 Task: Create a due date automation trigger when advanced on, on the tuesday before a card is due add dates starting in 1 working days at 11:00 AM.
Action: Mouse moved to (1094, 128)
Screenshot: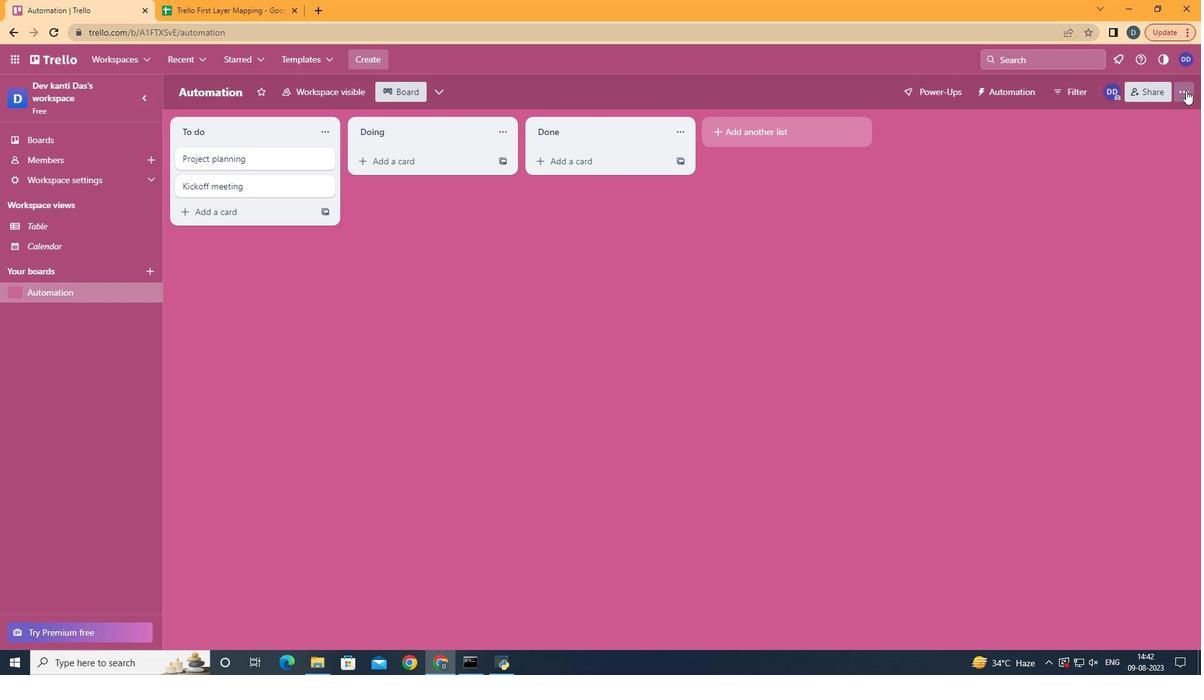 
Action: Mouse pressed left at (1094, 128)
Screenshot: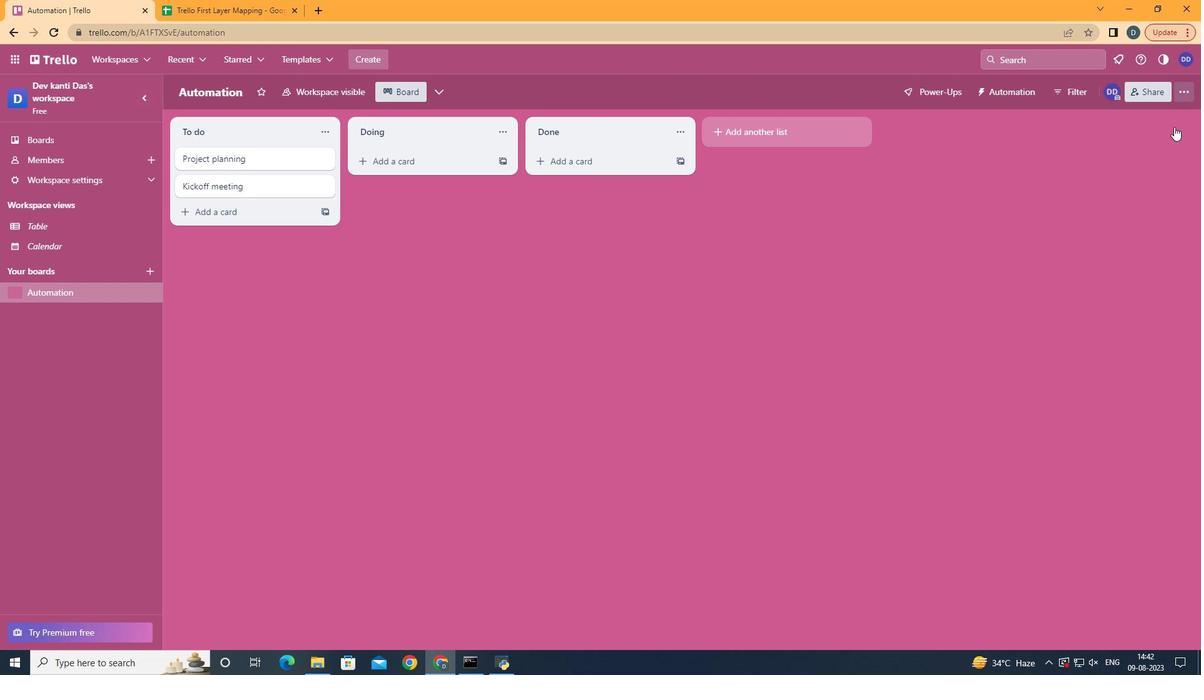 
Action: Mouse moved to (998, 286)
Screenshot: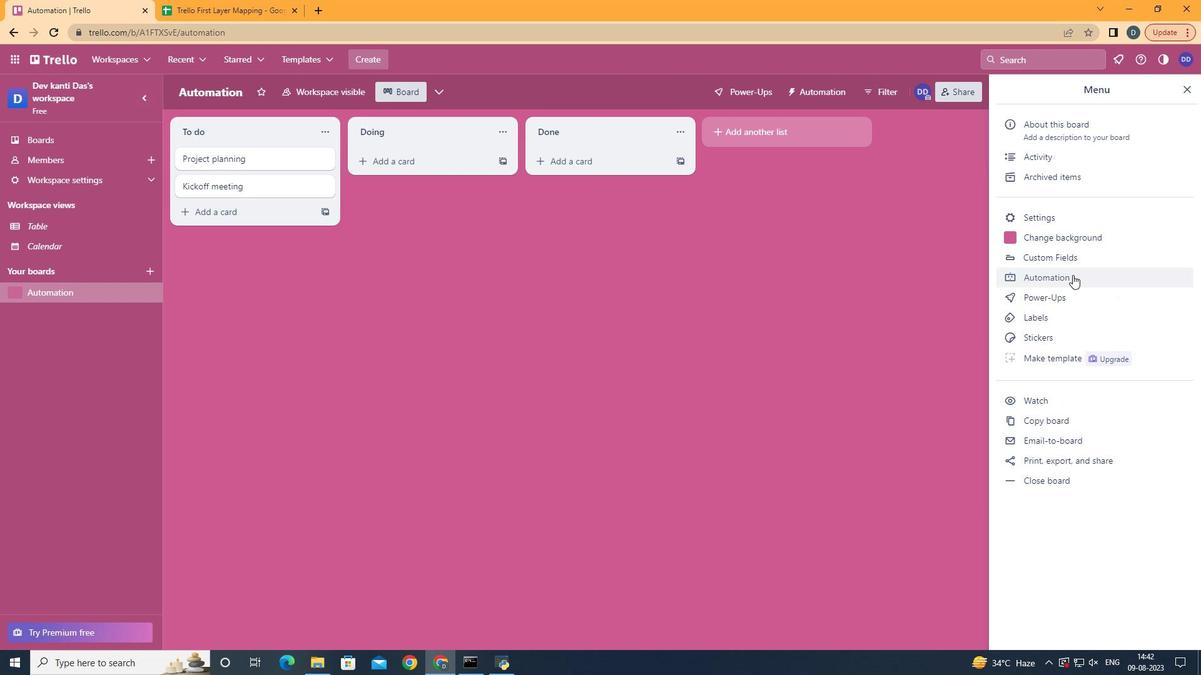 
Action: Mouse pressed left at (998, 286)
Screenshot: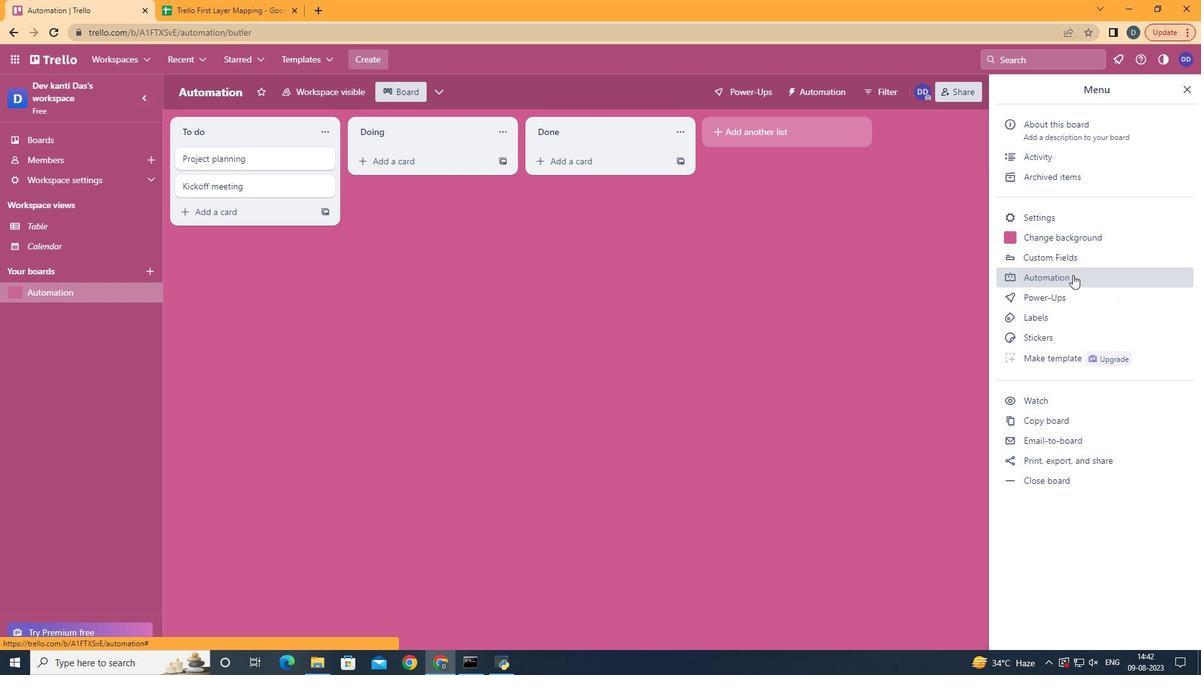 
Action: Mouse moved to (276, 269)
Screenshot: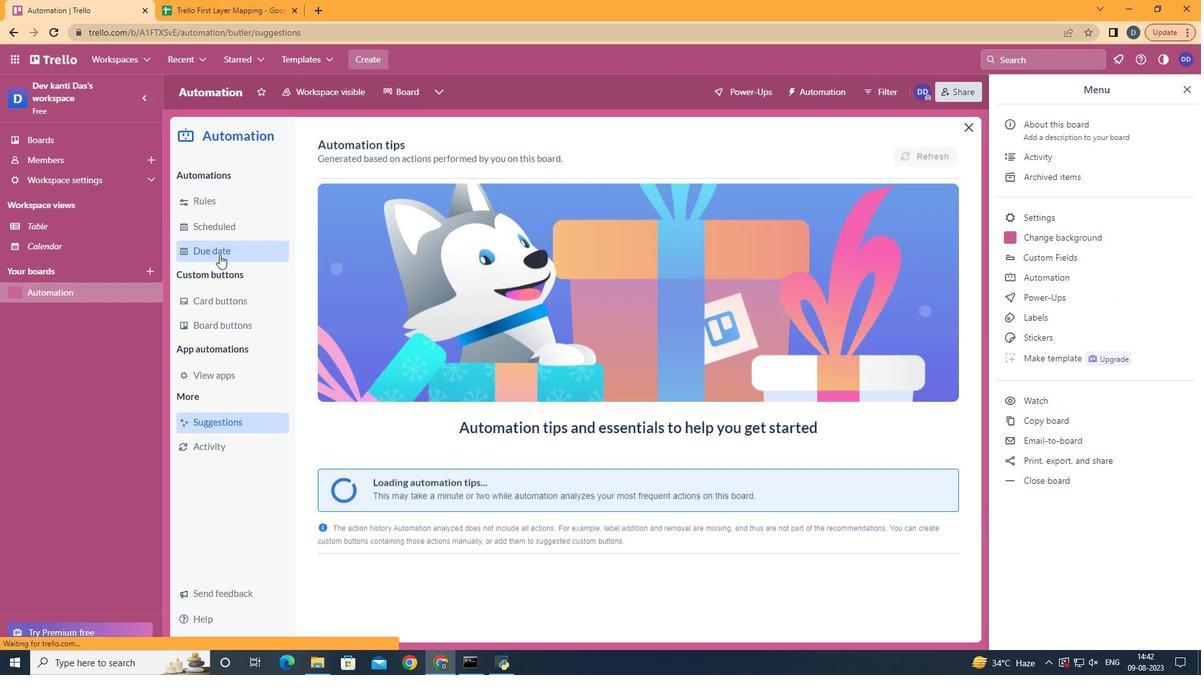
Action: Mouse pressed left at (276, 269)
Screenshot: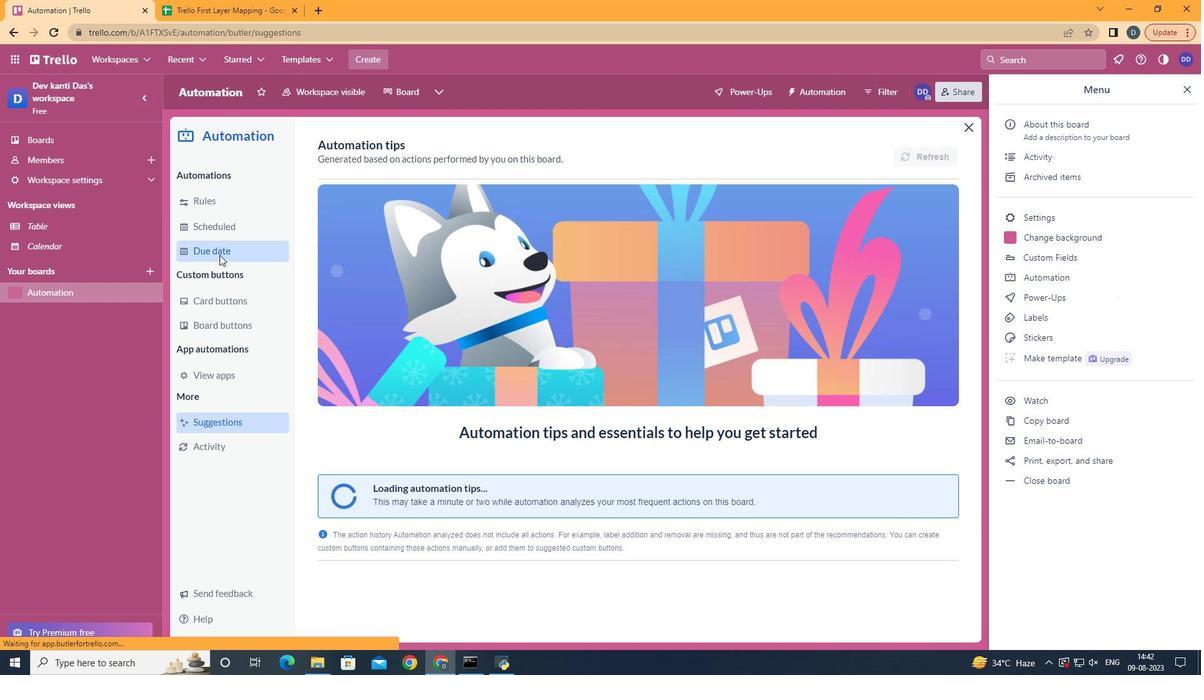
Action: Mouse moved to (824, 178)
Screenshot: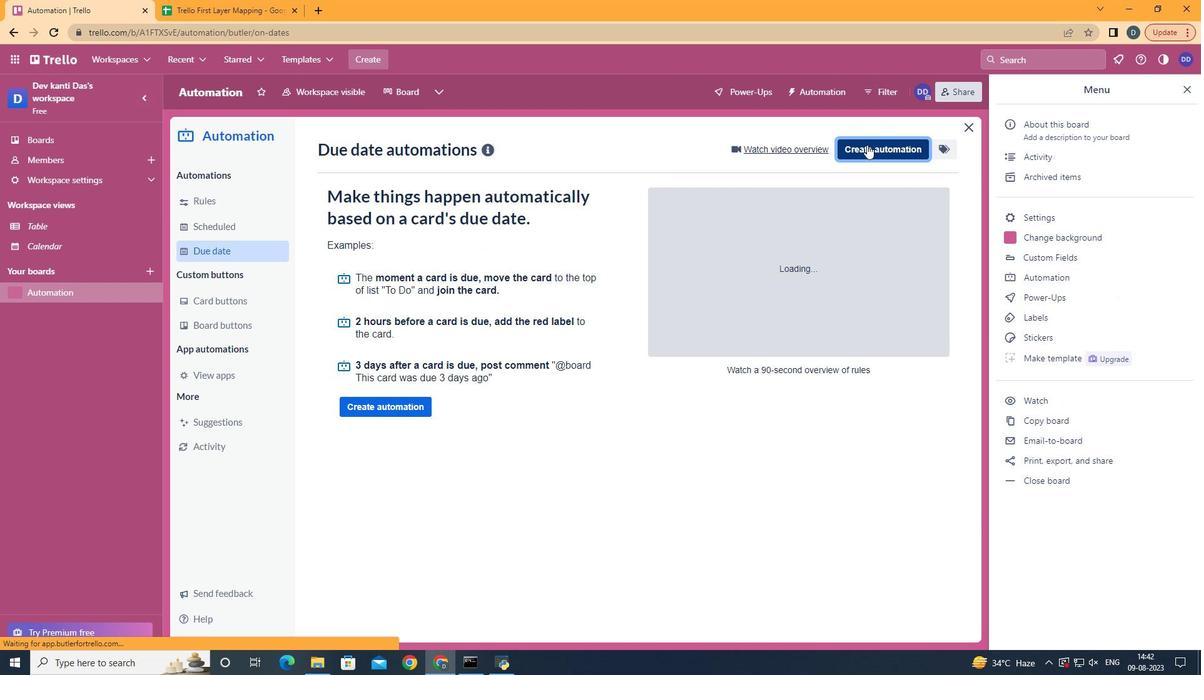 
Action: Mouse pressed left at (824, 178)
Screenshot: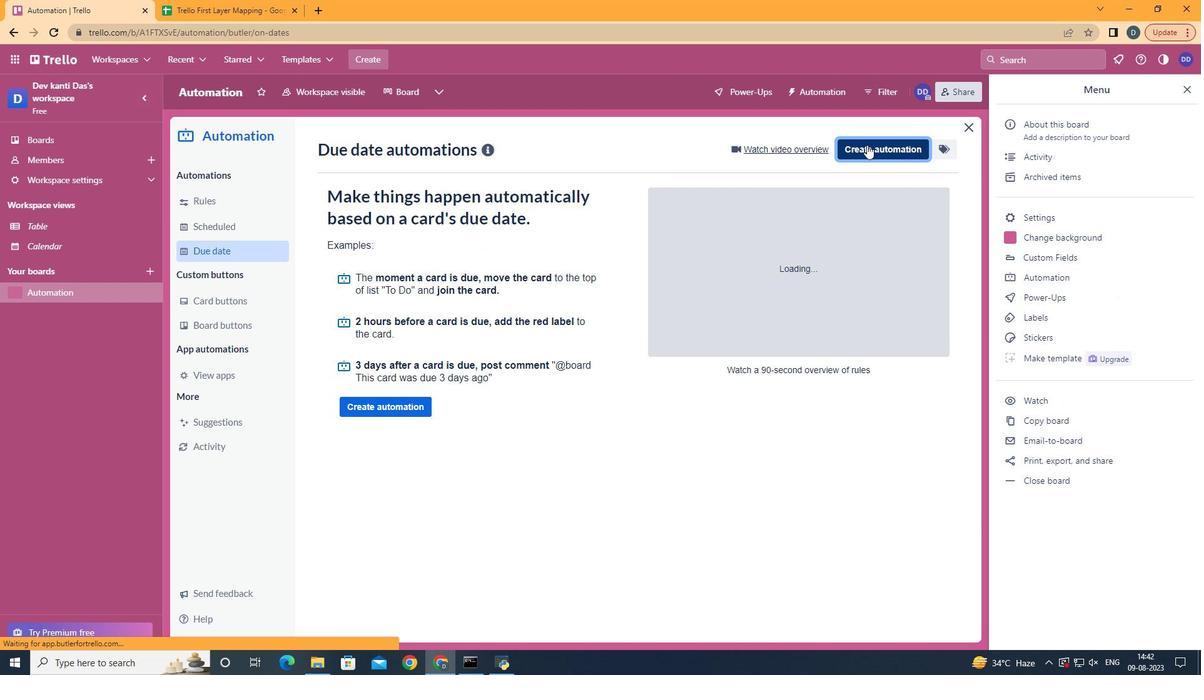 
Action: Mouse moved to (624, 274)
Screenshot: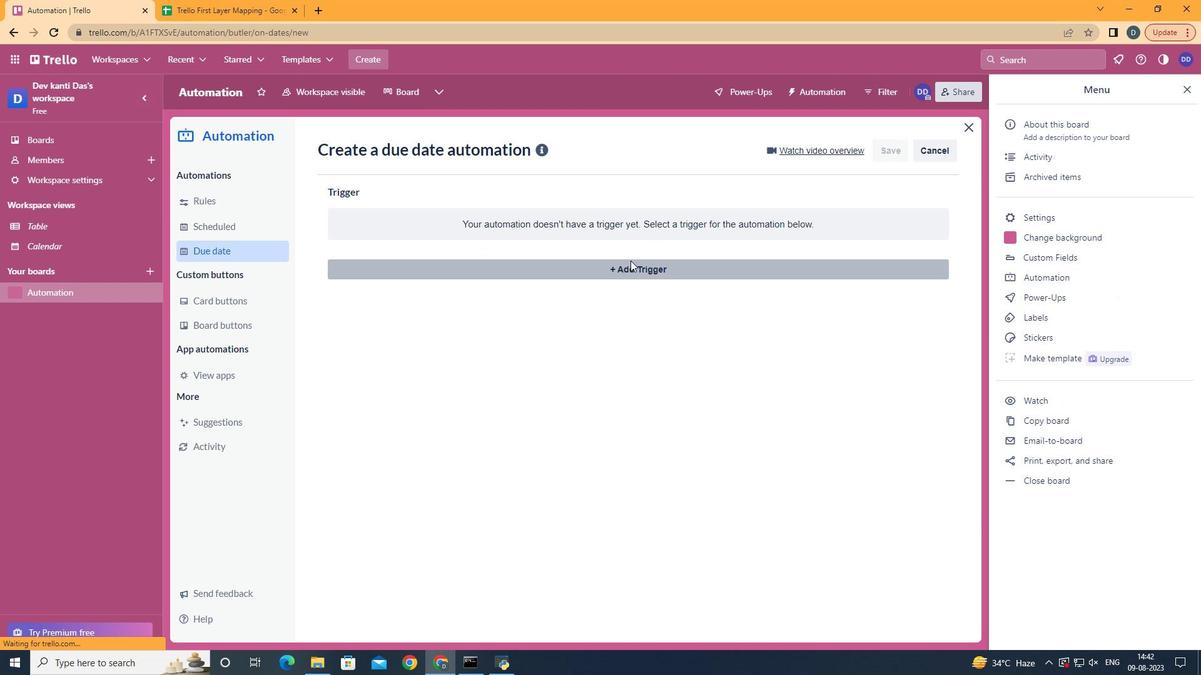 
Action: Mouse pressed left at (624, 274)
Screenshot: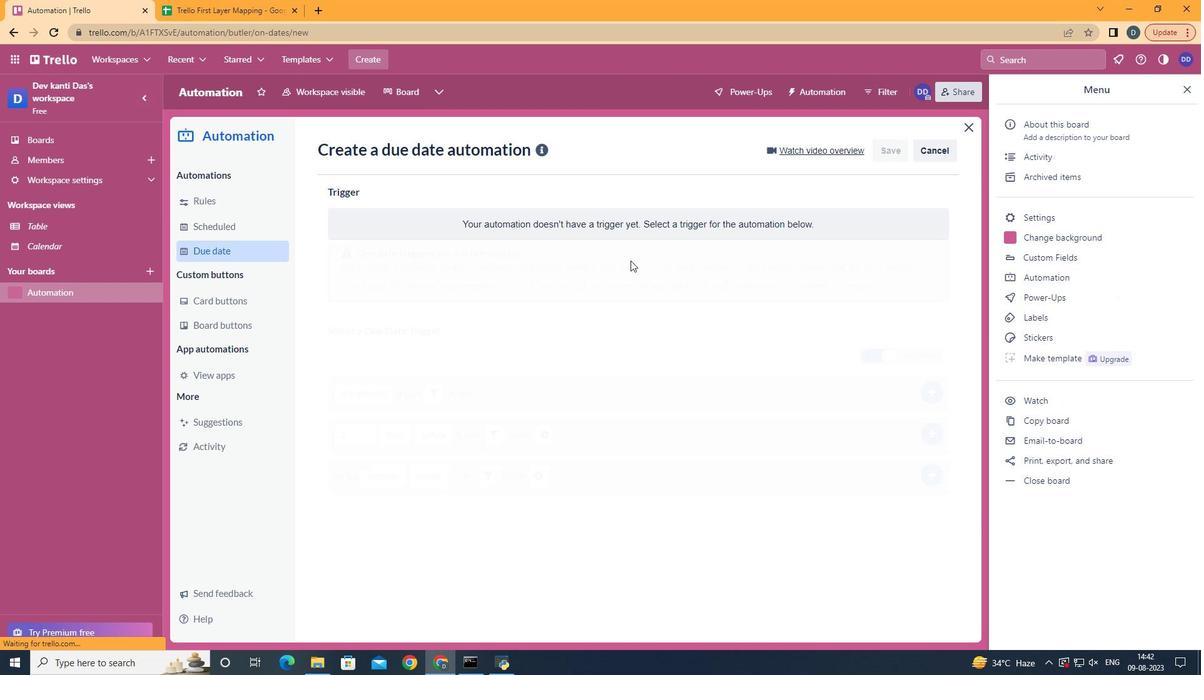 
Action: Mouse moved to (415, 352)
Screenshot: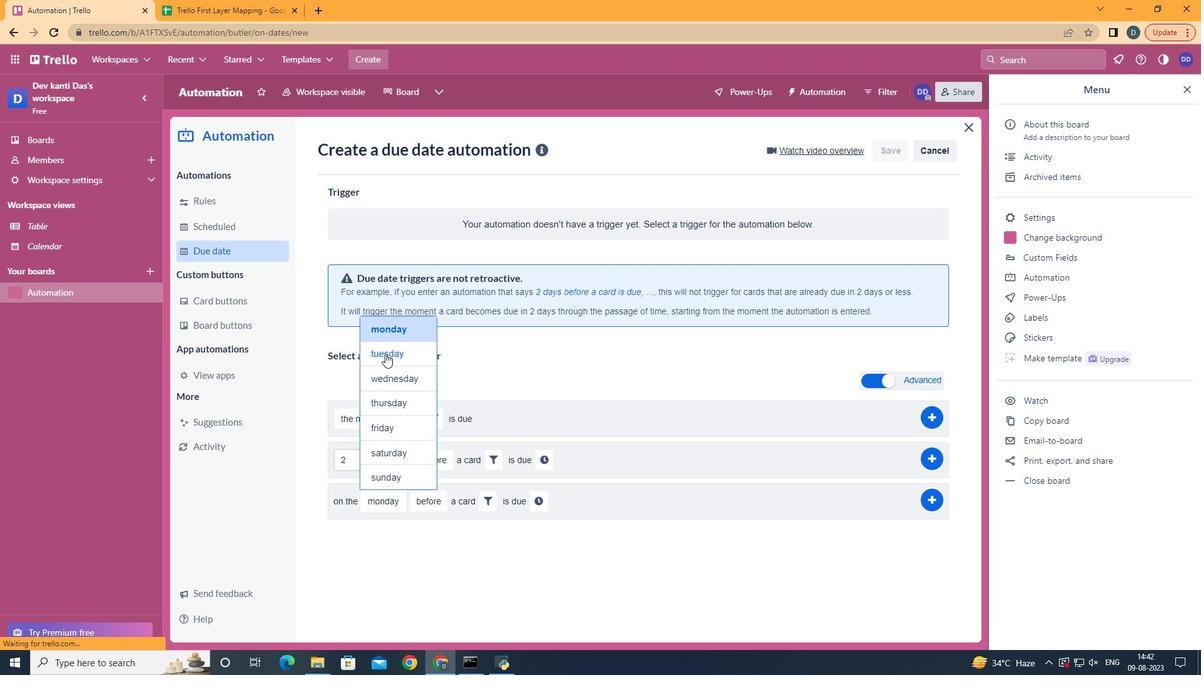 
Action: Mouse pressed left at (415, 352)
Screenshot: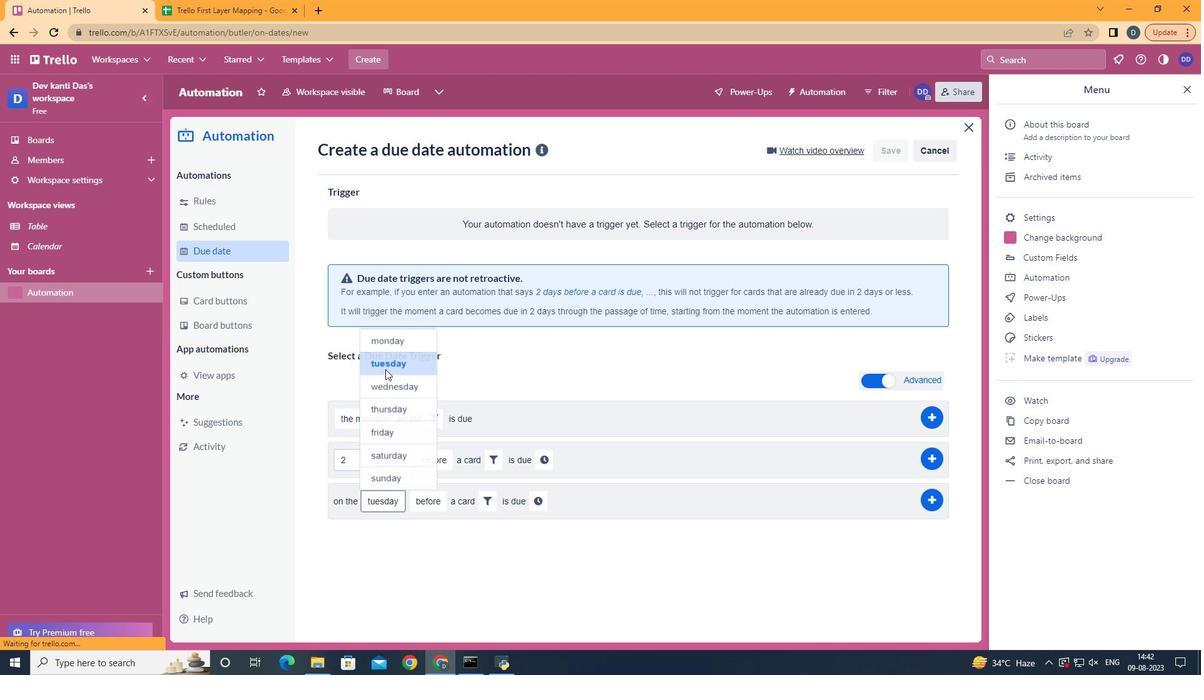 
Action: Mouse moved to (454, 489)
Screenshot: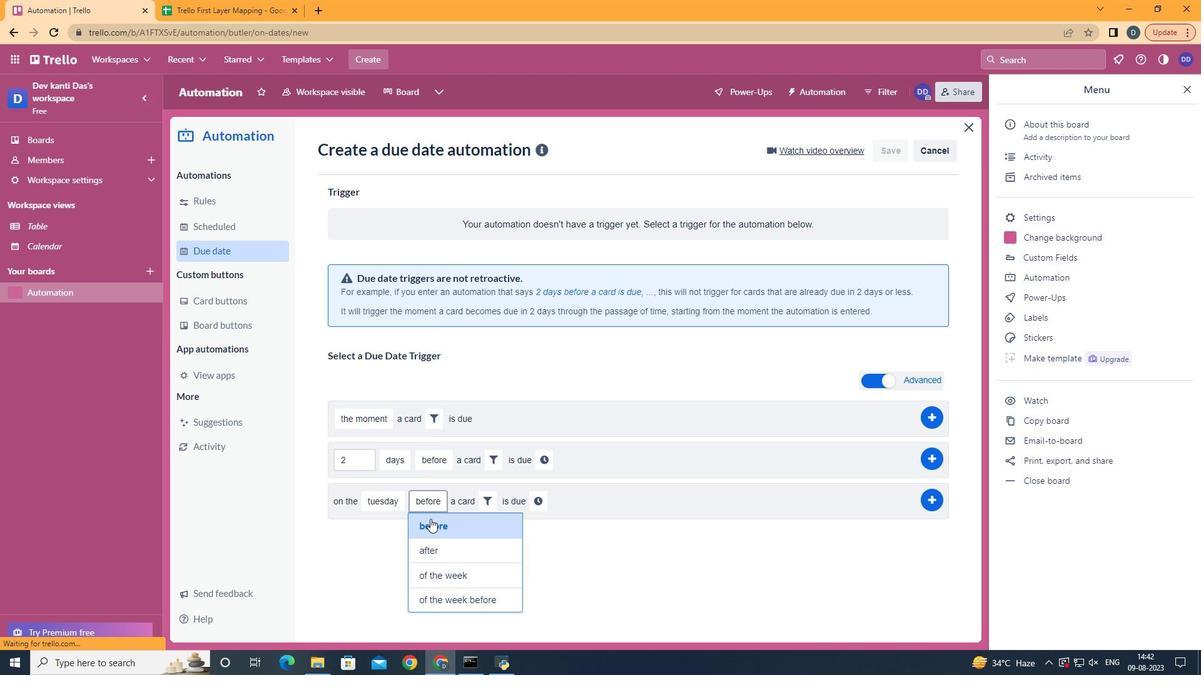 
Action: Mouse pressed left at (454, 489)
Screenshot: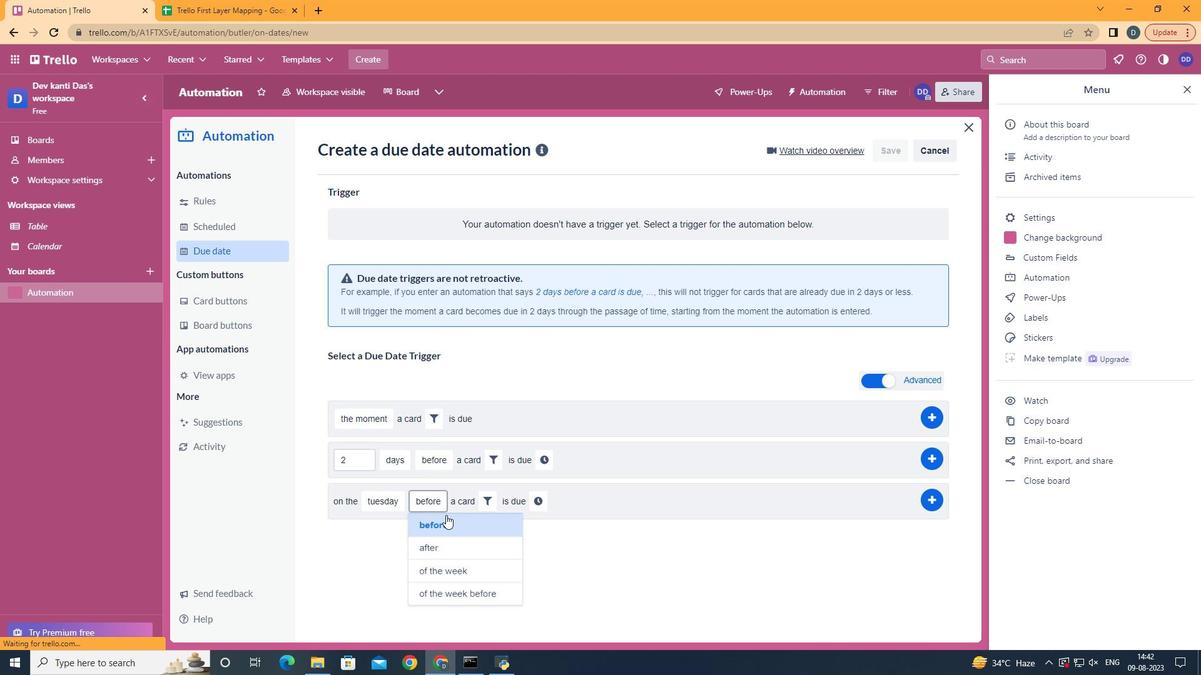 
Action: Mouse moved to (496, 476)
Screenshot: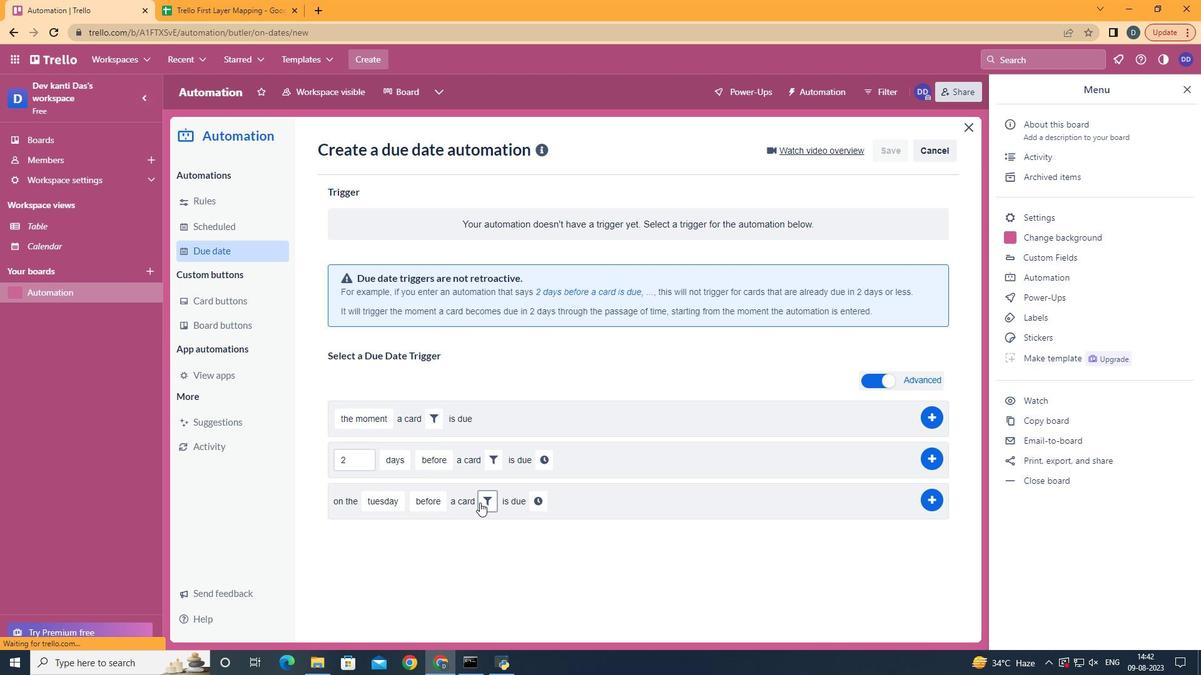 
Action: Mouse pressed left at (496, 476)
Screenshot: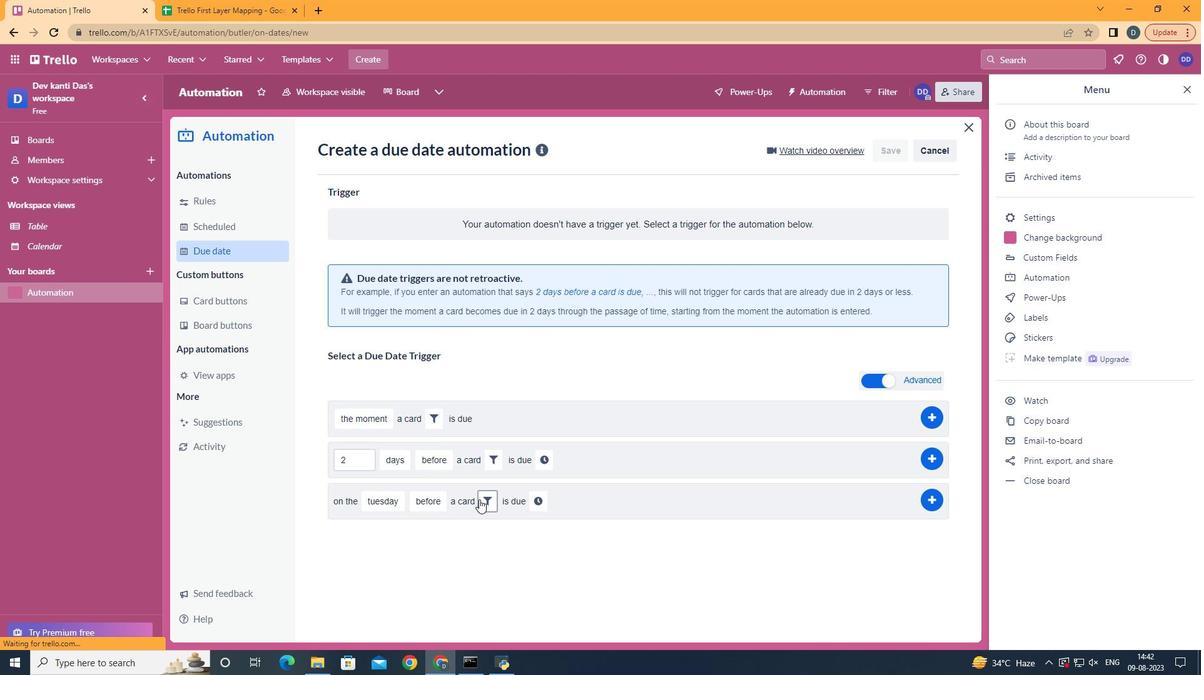 
Action: Mouse moved to (567, 506)
Screenshot: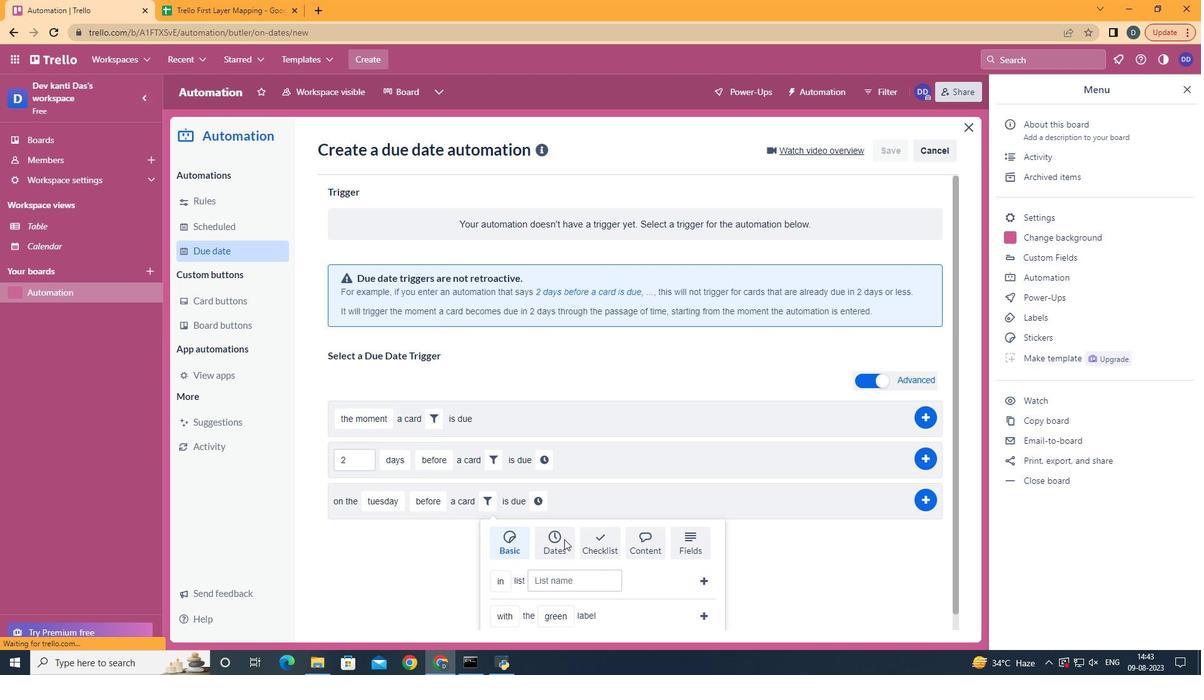 
Action: Mouse pressed left at (567, 506)
Screenshot: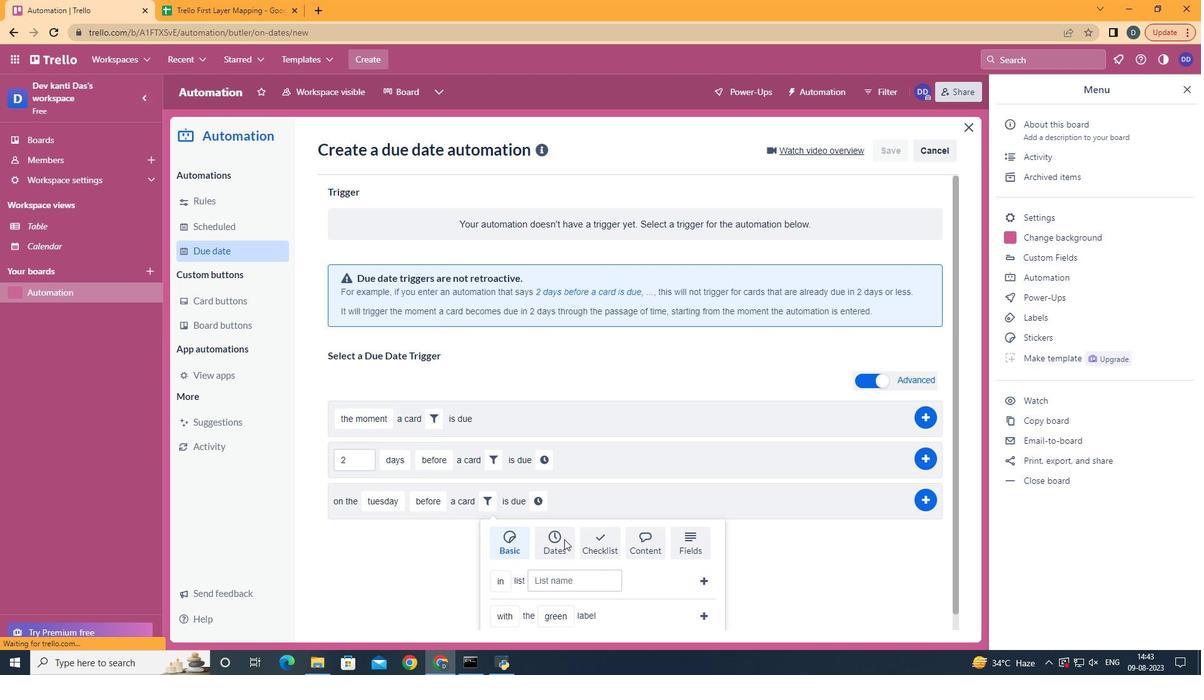 
Action: Mouse moved to (567, 506)
Screenshot: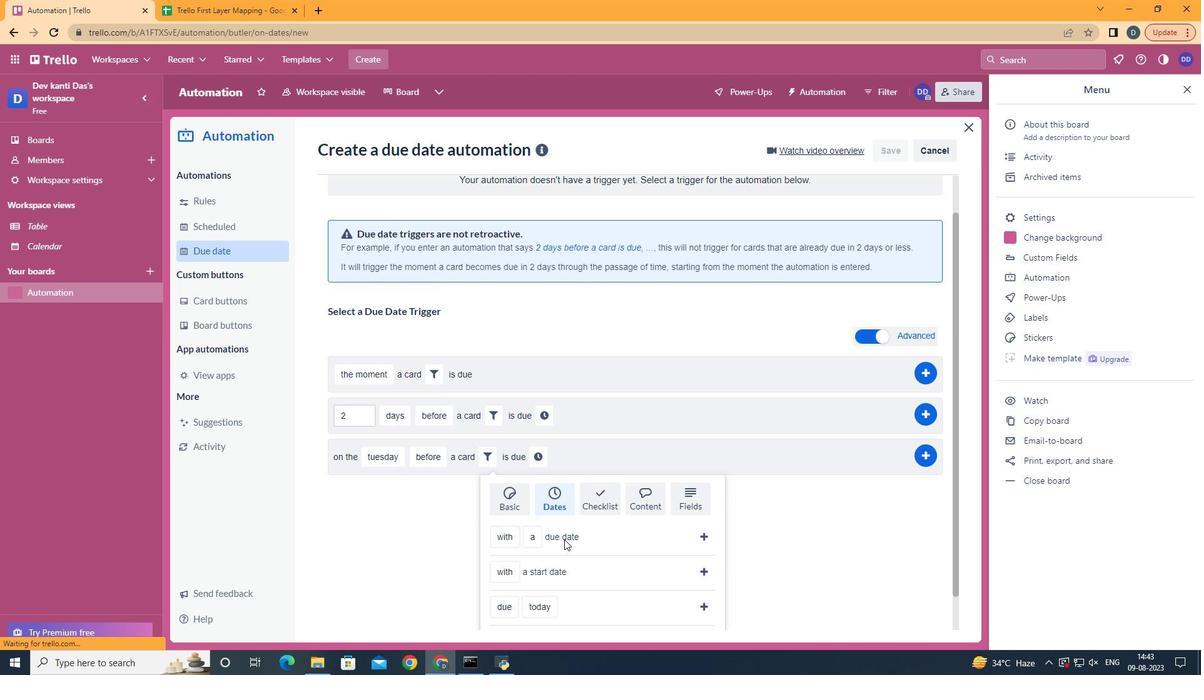 
Action: Mouse scrolled (567, 506) with delta (0, 0)
Screenshot: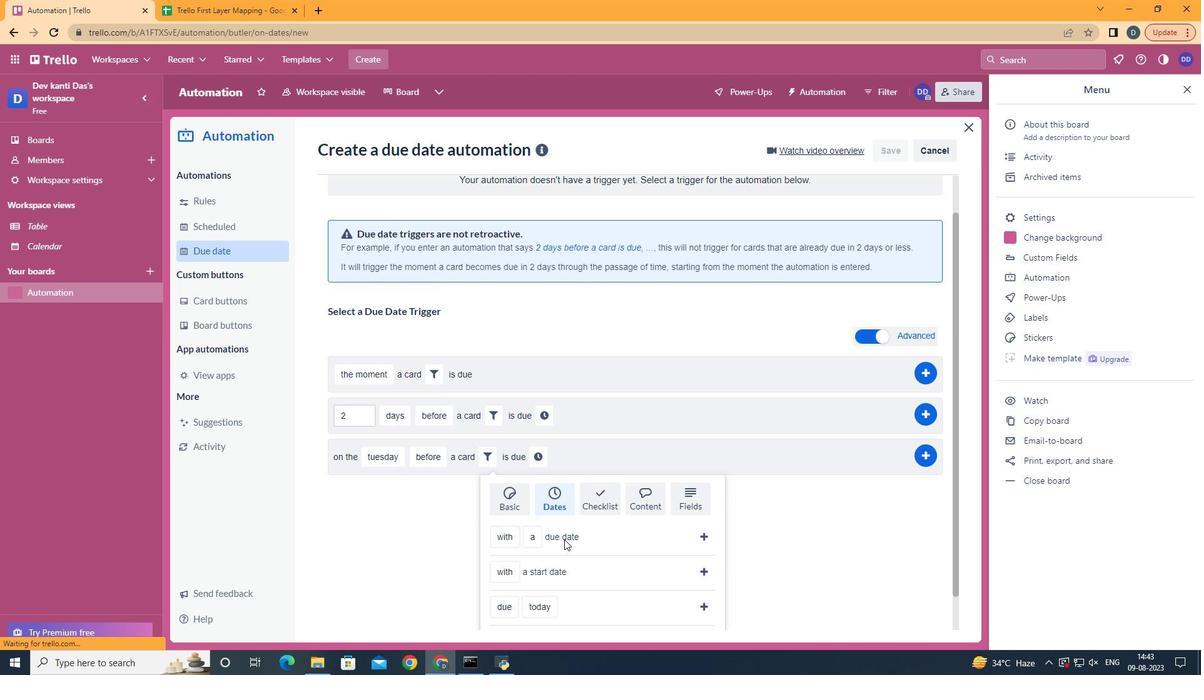 
Action: Mouse scrolled (567, 506) with delta (0, 0)
Screenshot: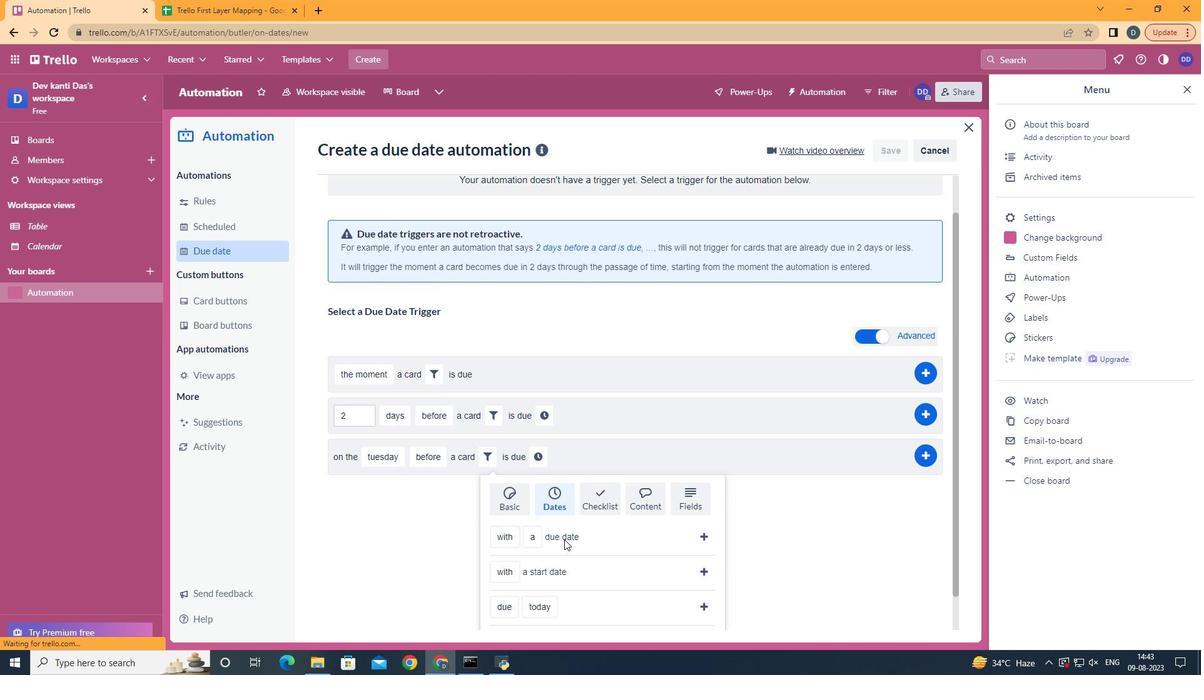 
Action: Mouse scrolled (567, 506) with delta (0, 0)
Screenshot: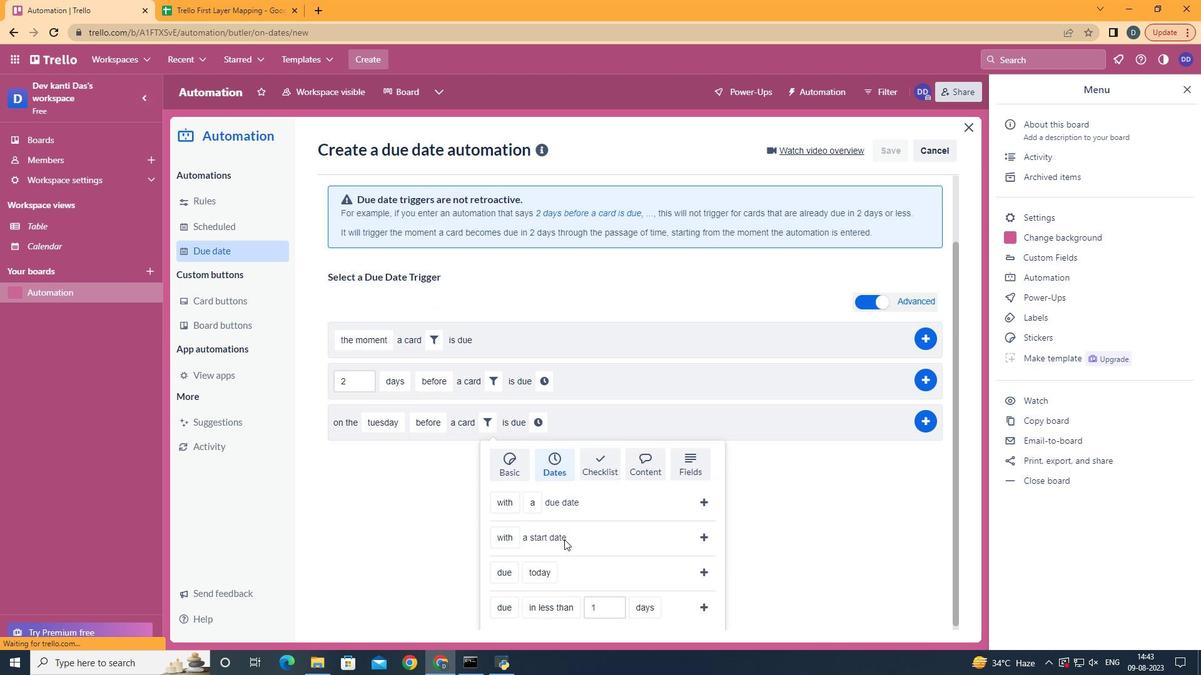 
Action: Mouse scrolled (567, 506) with delta (0, 0)
Screenshot: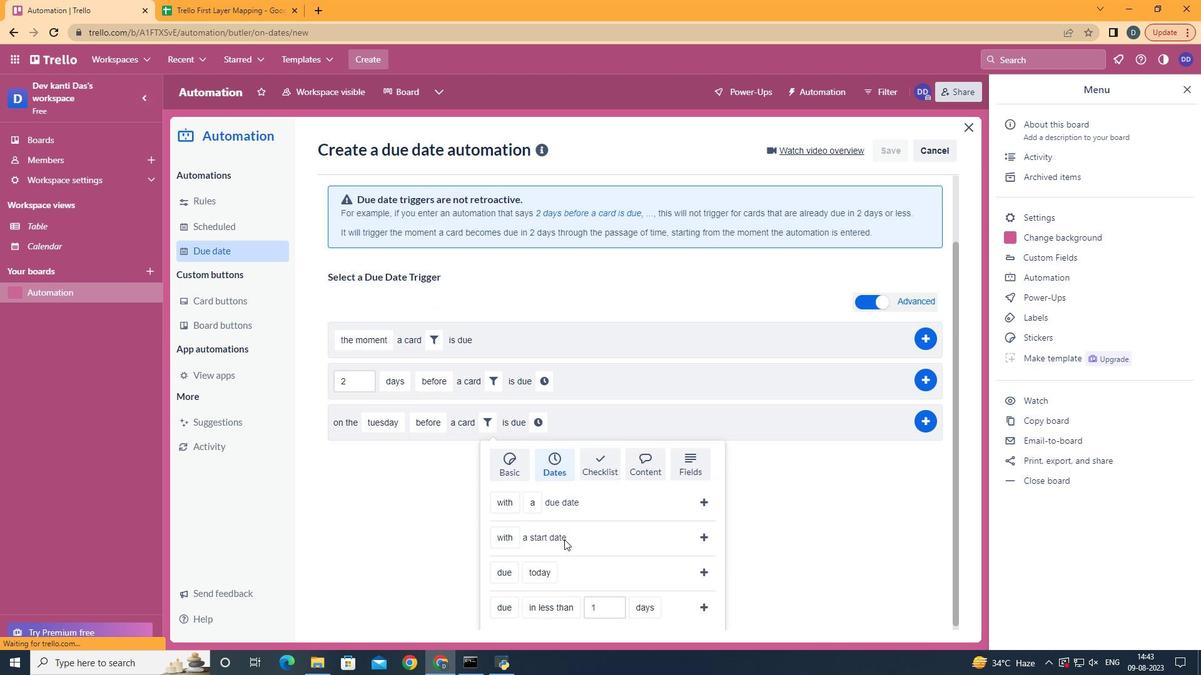 
Action: Mouse moved to (531, 536)
Screenshot: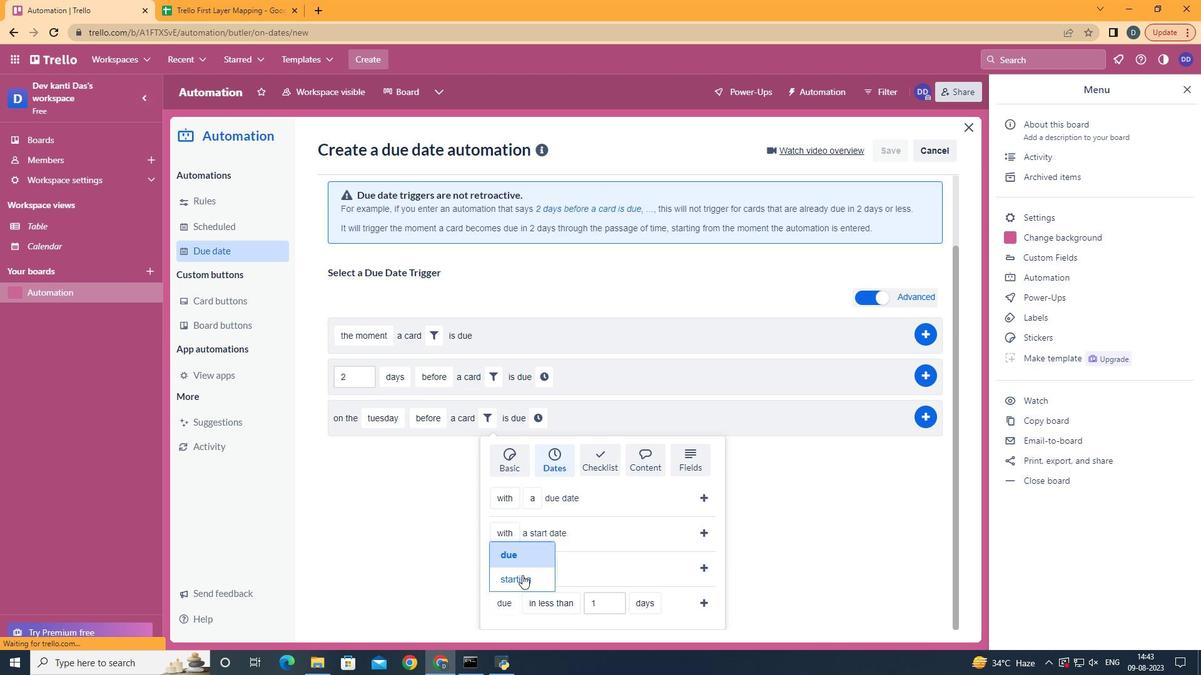 
Action: Mouse pressed left at (531, 536)
Screenshot: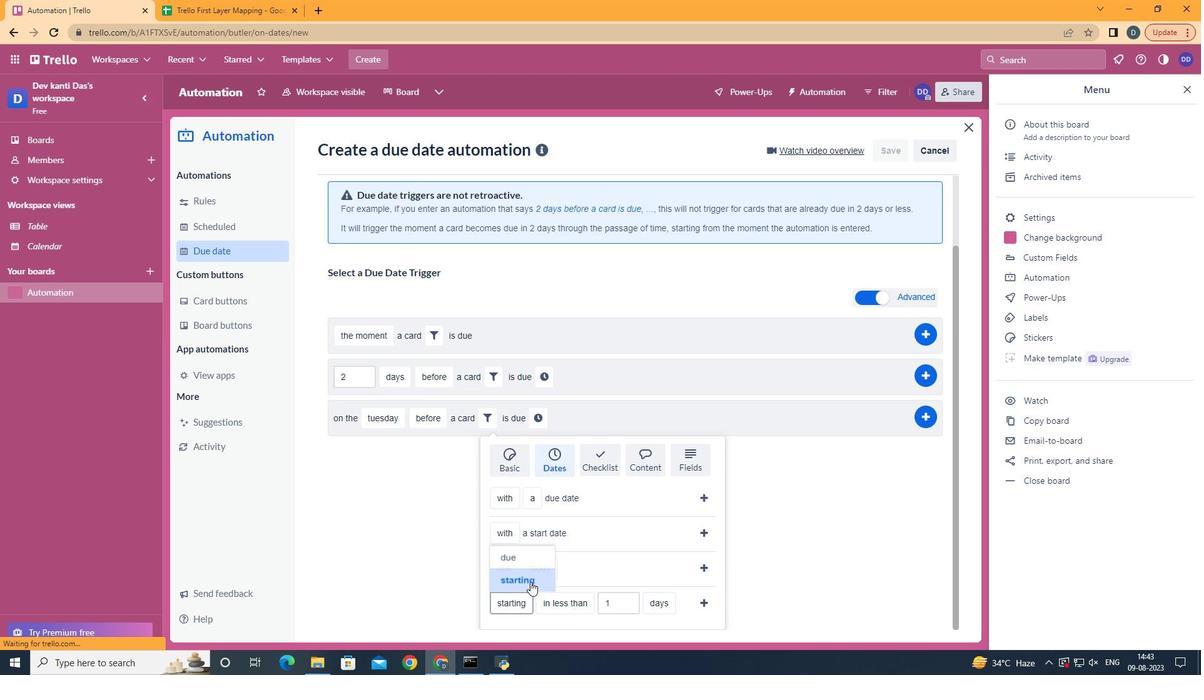 
Action: Mouse moved to (584, 512)
Screenshot: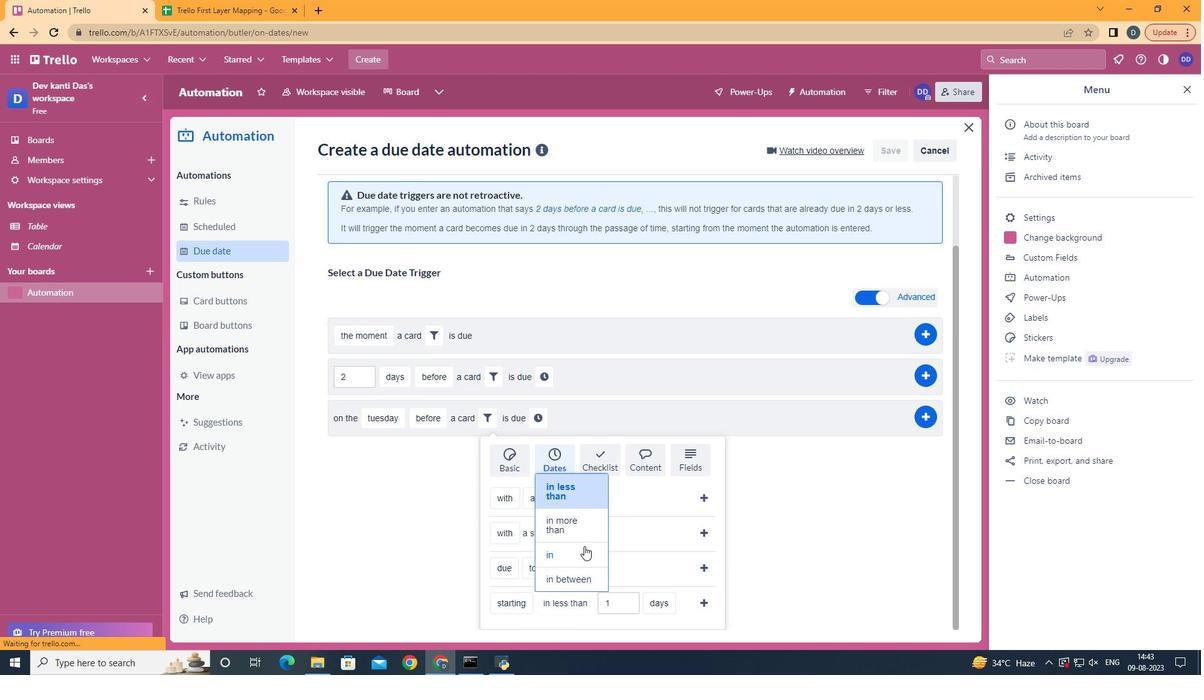 
Action: Mouse pressed left at (584, 512)
Screenshot: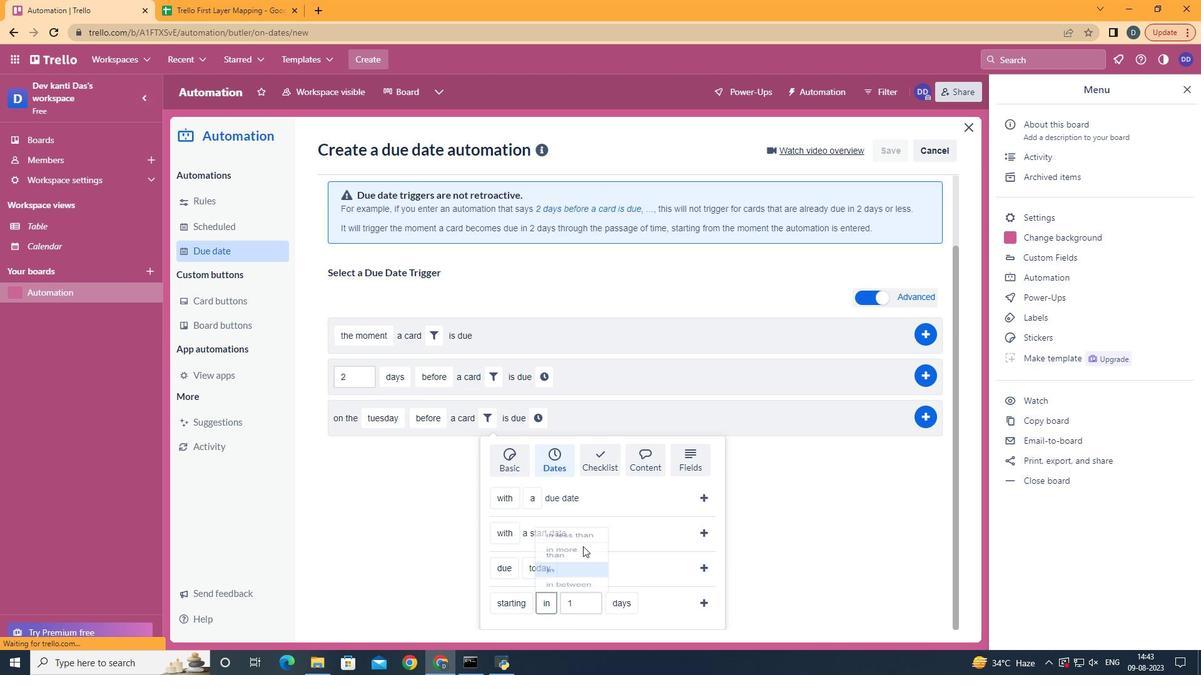 
Action: Mouse moved to (618, 539)
Screenshot: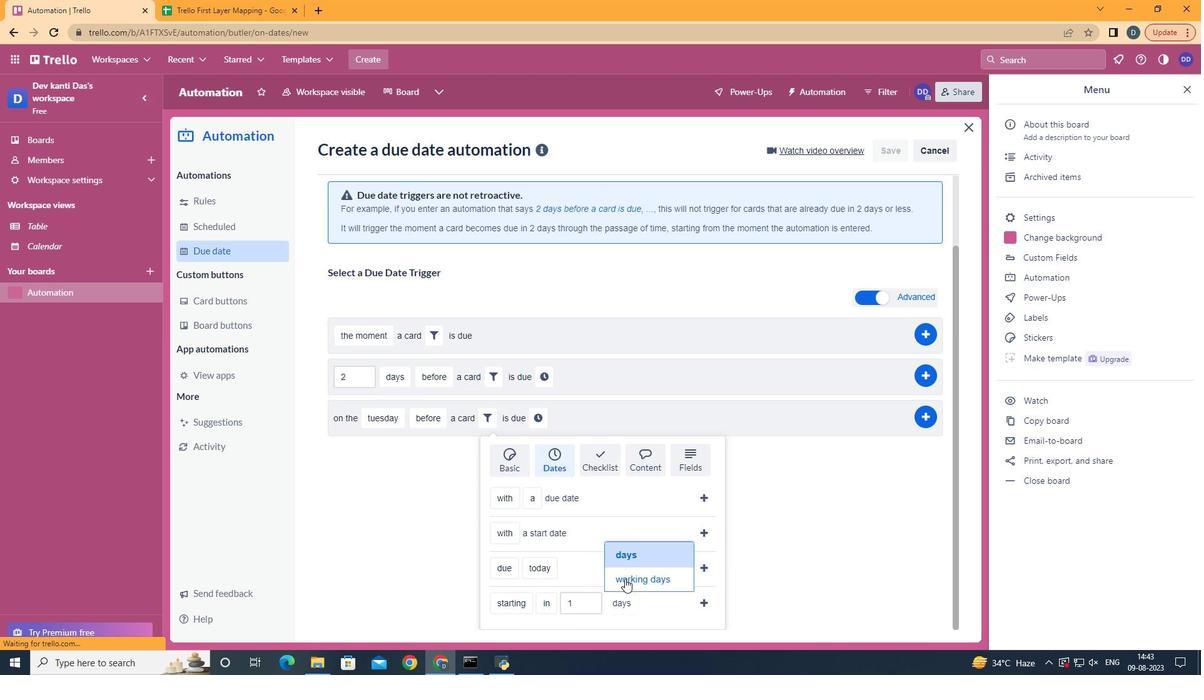 
Action: Mouse pressed left at (618, 539)
Screenshot: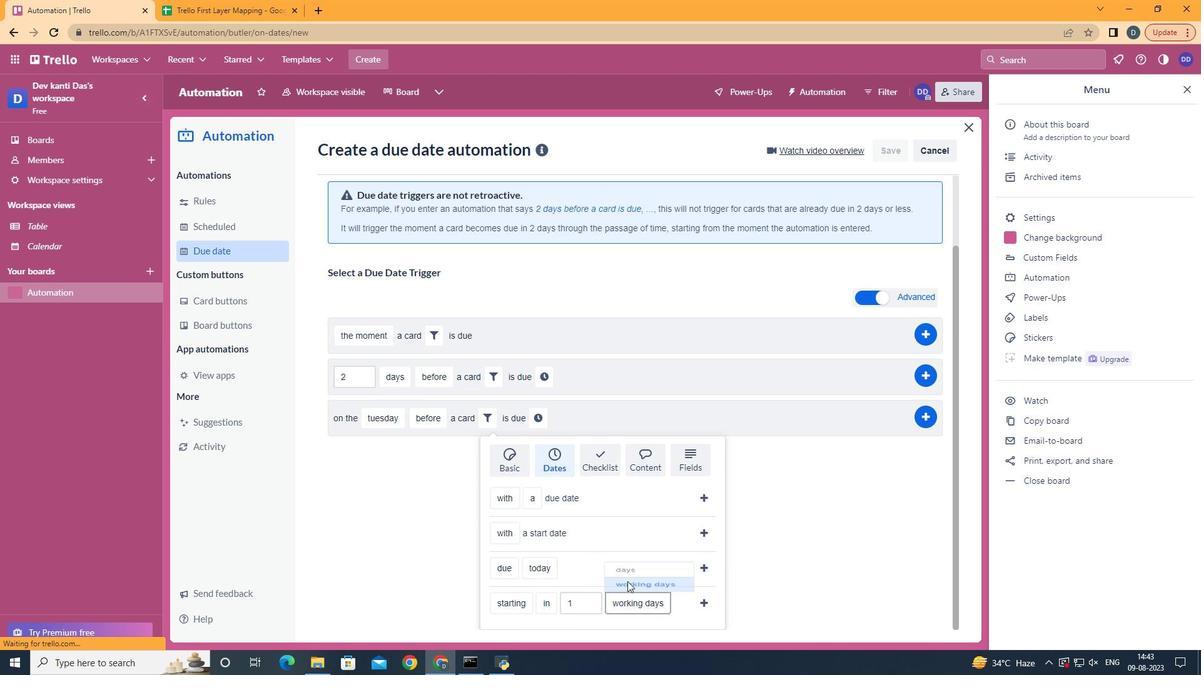 
Action: Mouse moved to (684, 561)
Screenshot: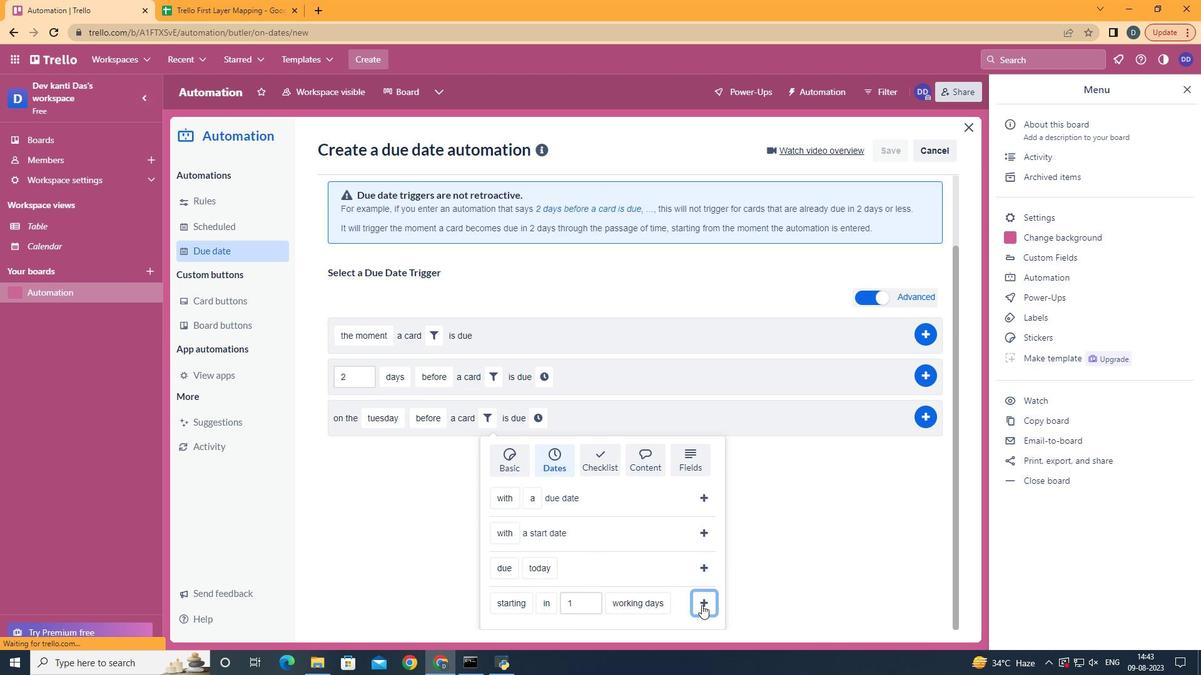 
Action: Mouse pressed left at (684, 561)
Screenshot: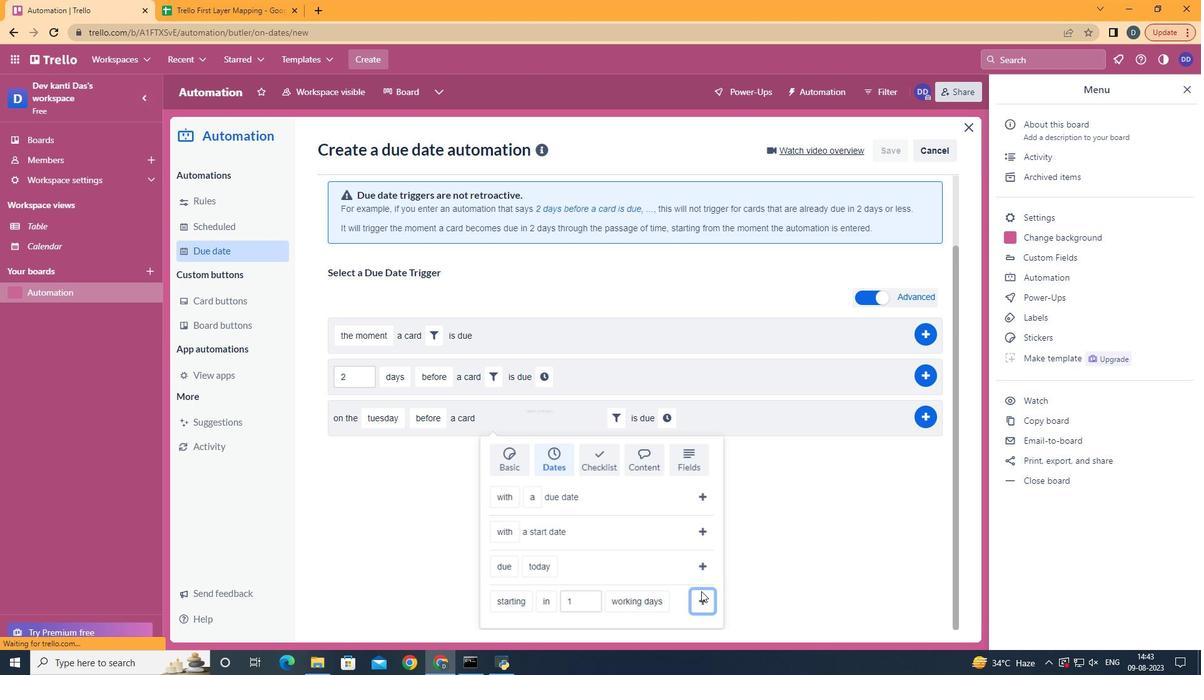 
Action: Mouse moved to (660, 465)
Screenshot: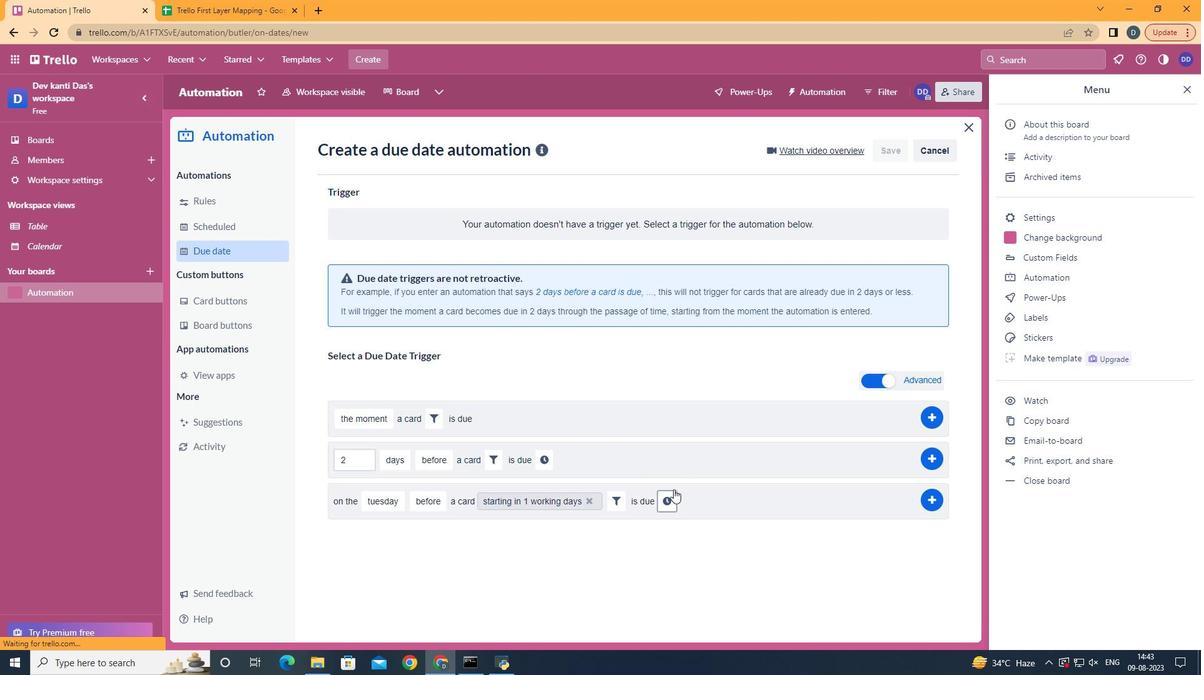 
Action: Mouse pressed left at (660, 465)
Screenshot: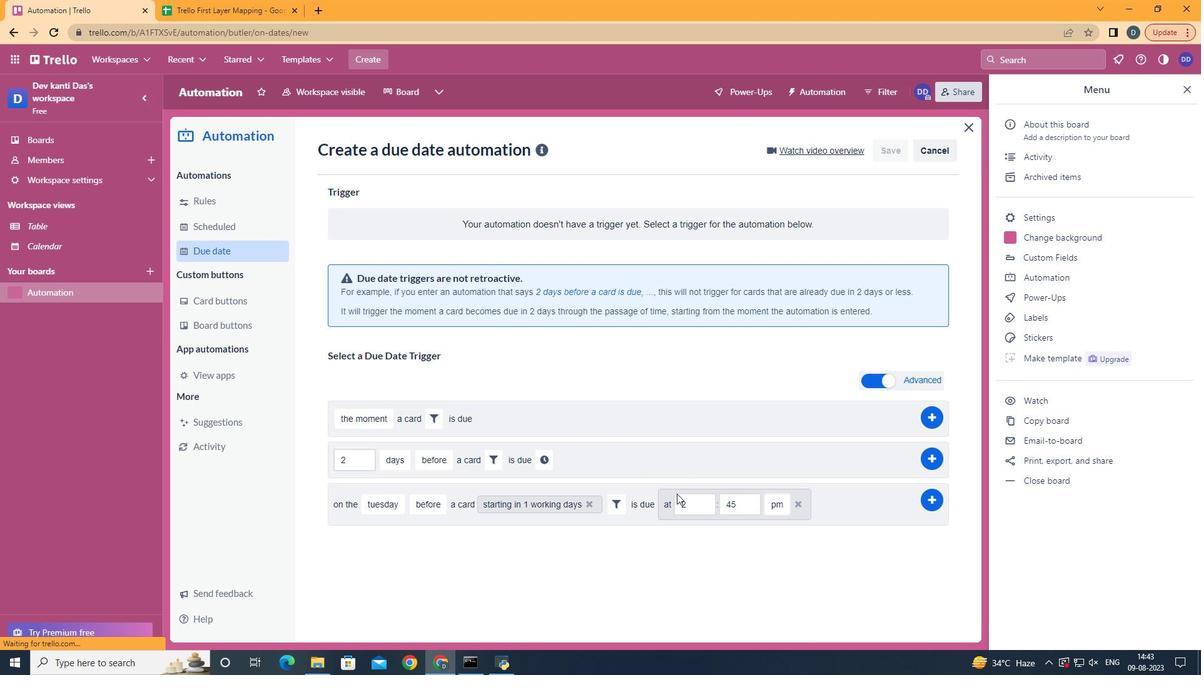 
Action: Mouse moved to (686, 479)
Screenshot: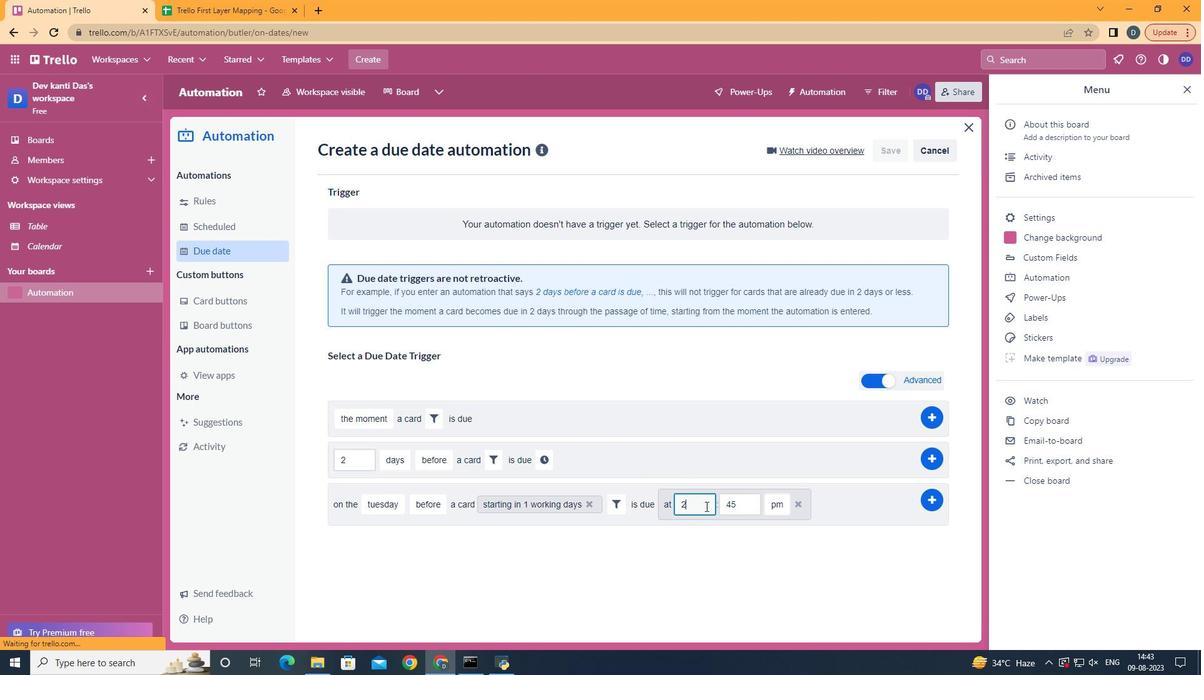 
Action: Mouse pressed left at (686, 479)
Screenshot: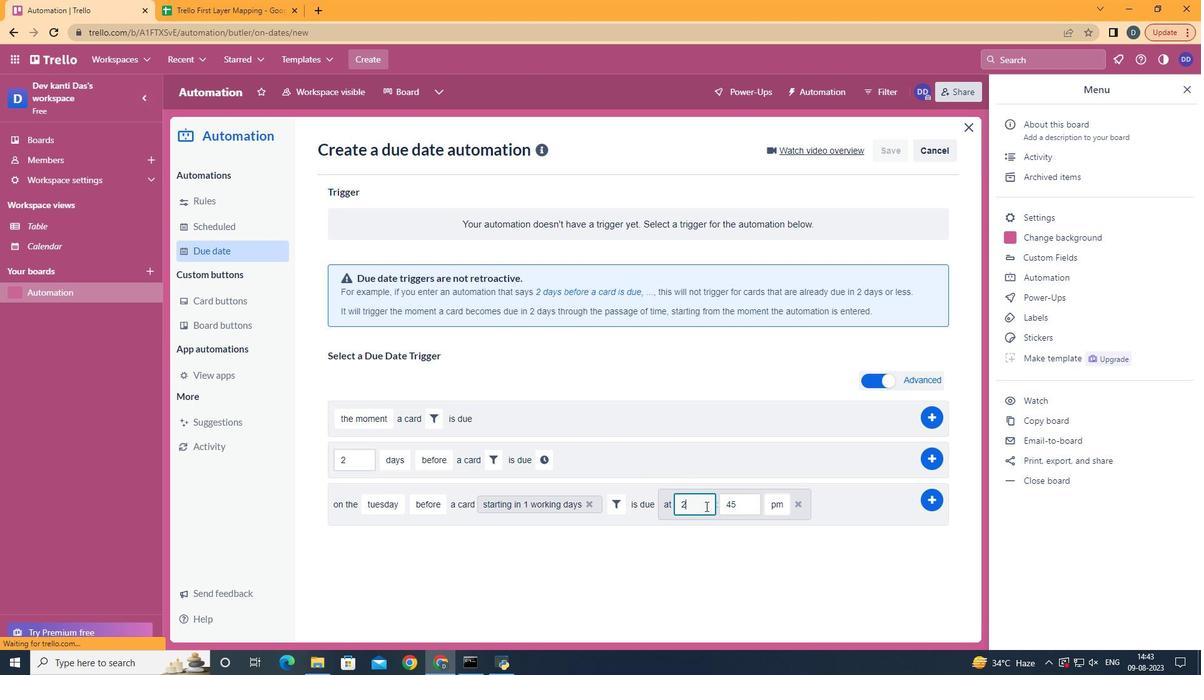 
Action: Mouse moved to (687, 479)
Screenshot: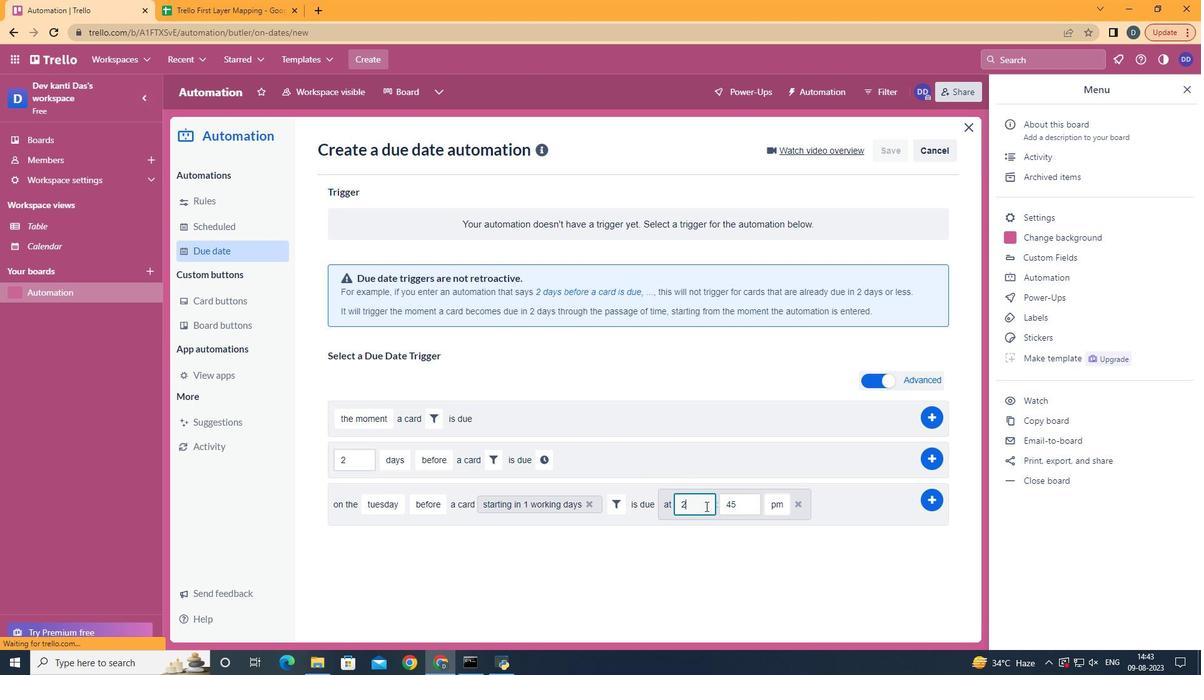 
Action: Key pressed <Key.backspace>11
Screenshot: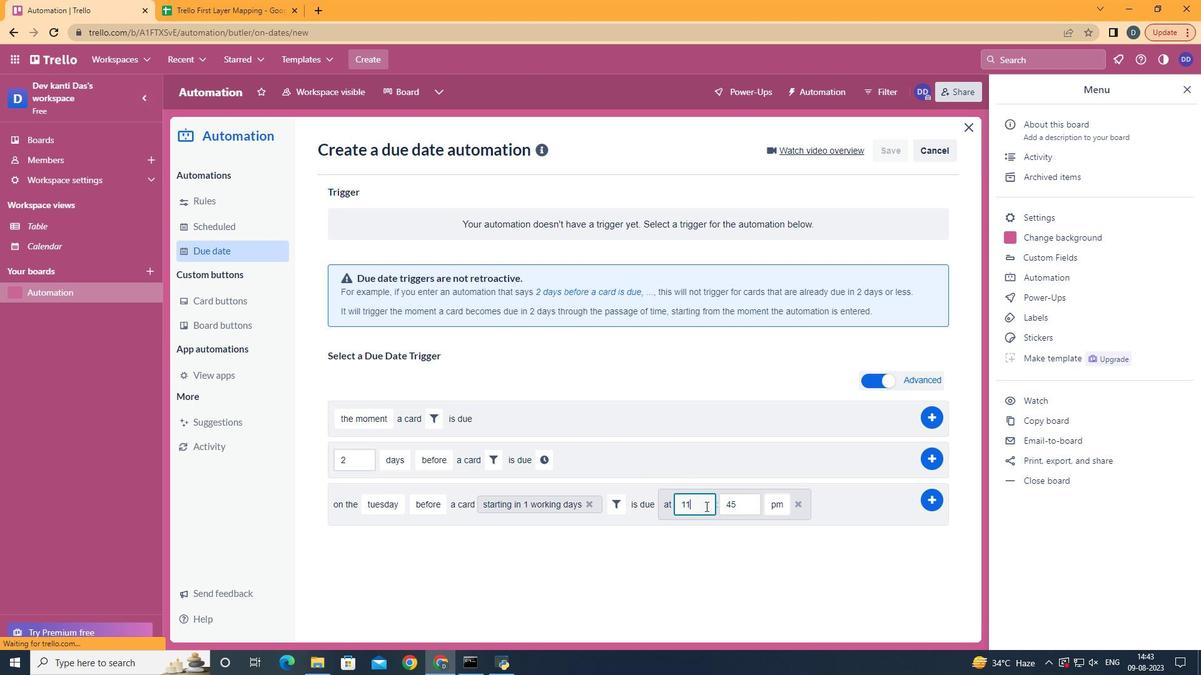 
Action: Mouse moved to (721, 467)
Screenshot: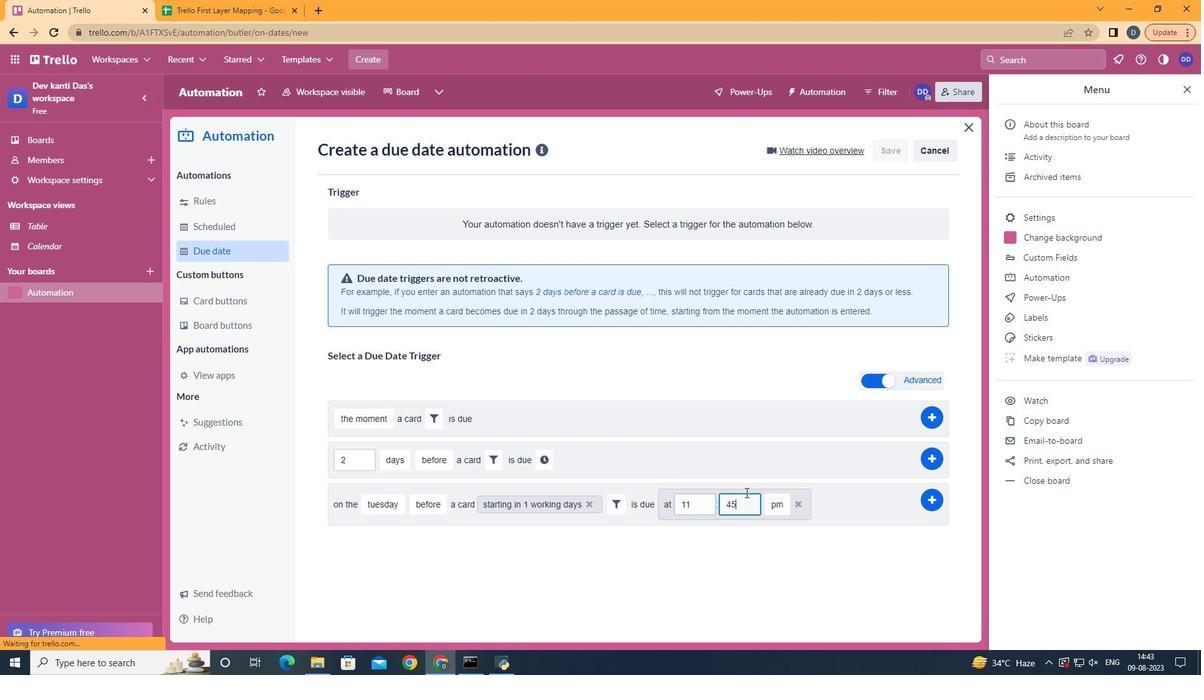 
Action: Mouse pressed left at (721, 467)
Screenshot: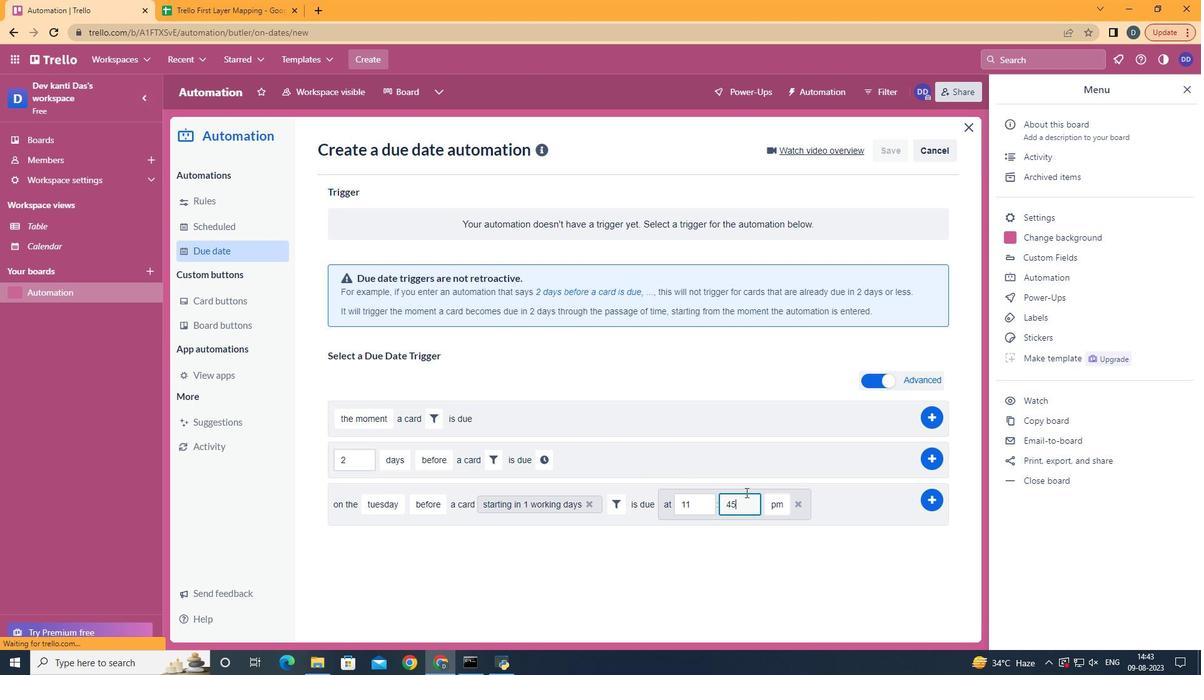 
Action: Key pressed <Key.backspace><Key.backspace>00
Screenshot: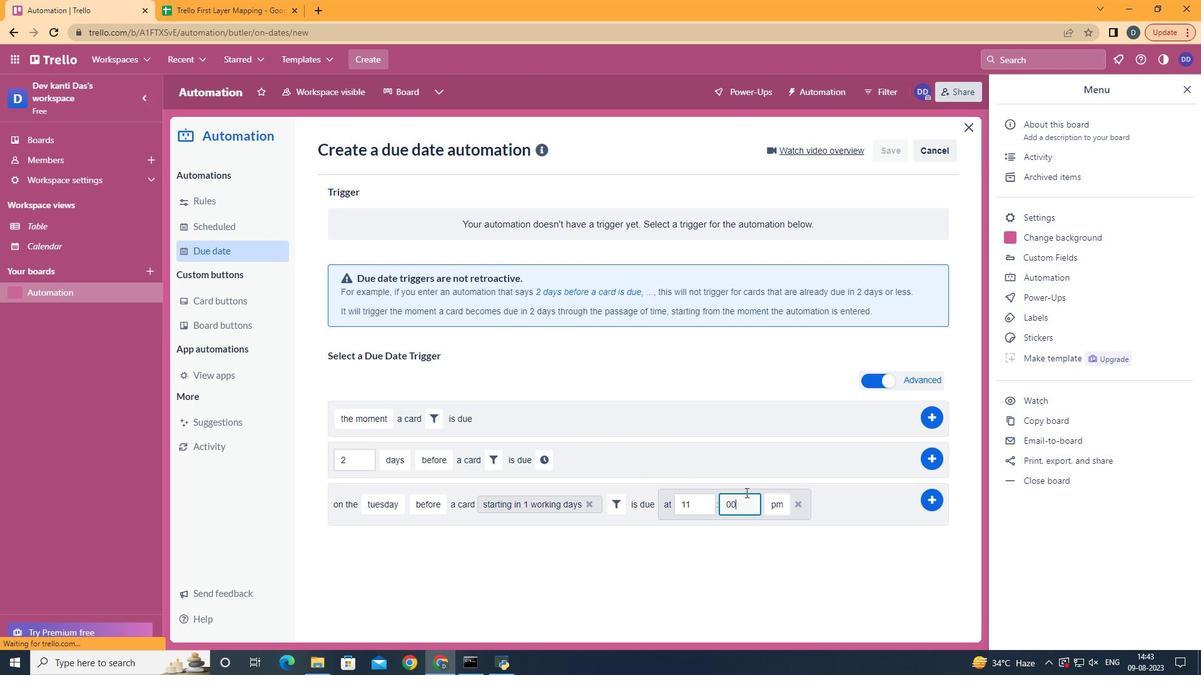 
Action: Mouse moved to (747, 498)
Screenshot: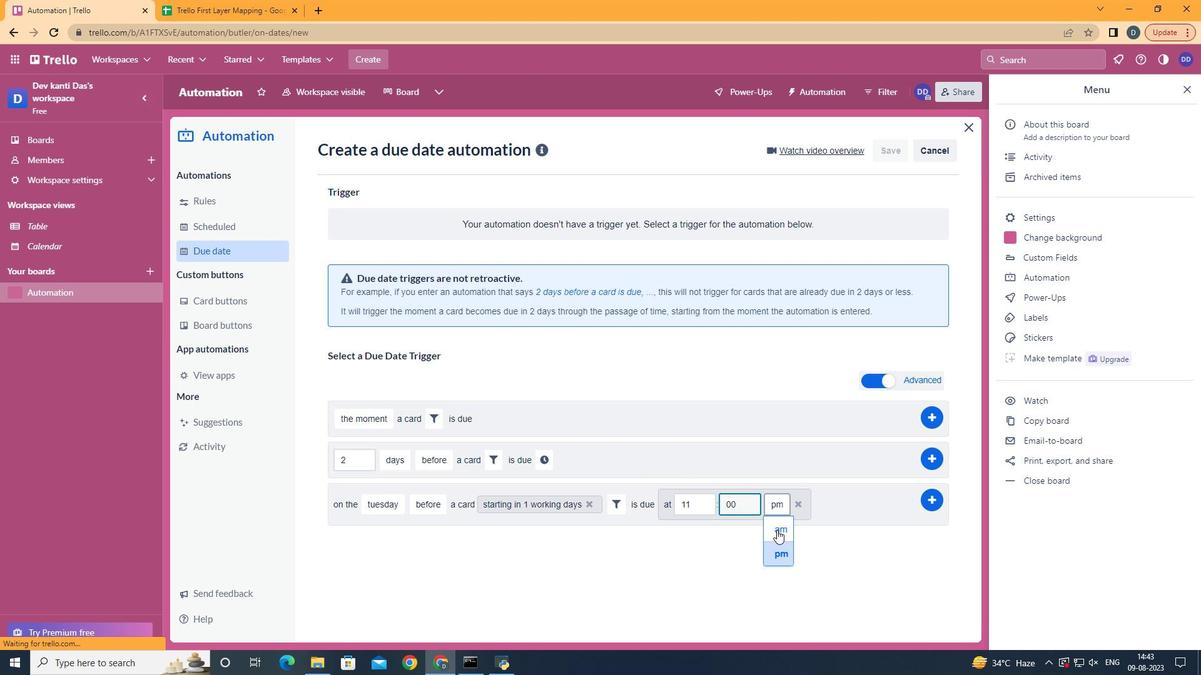 
Action: Mouse pressed left at (747, 498)
Screenshot: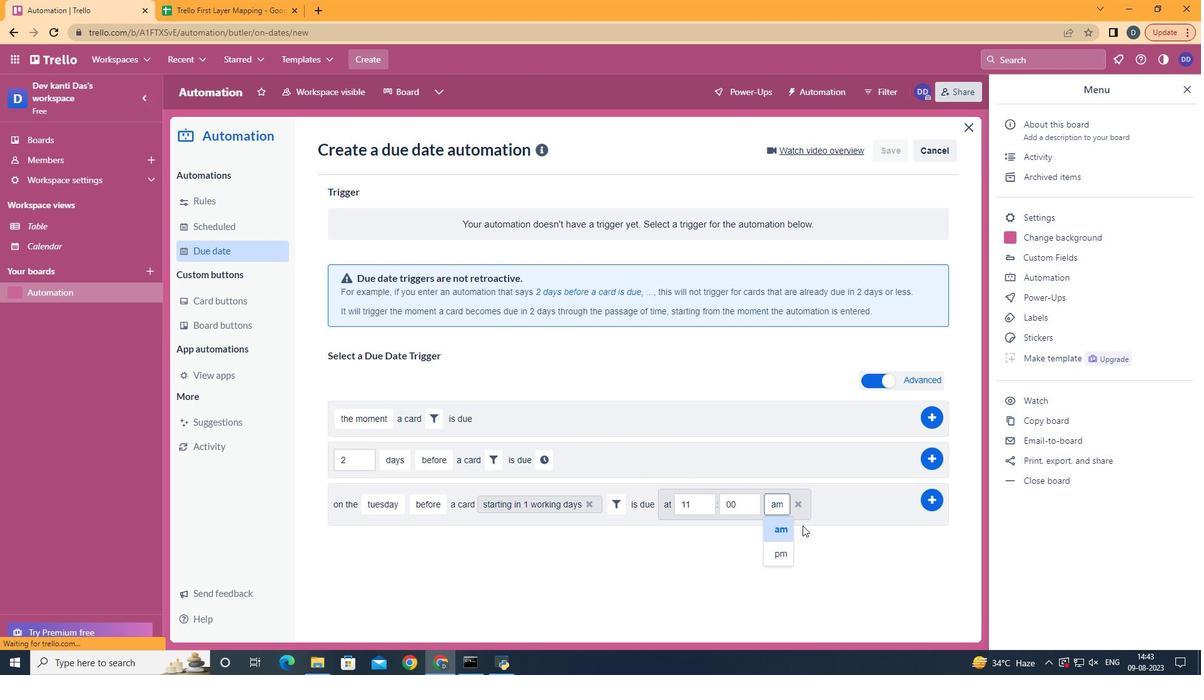 
Action: Mouse moved to (881, 471)
Screenshot: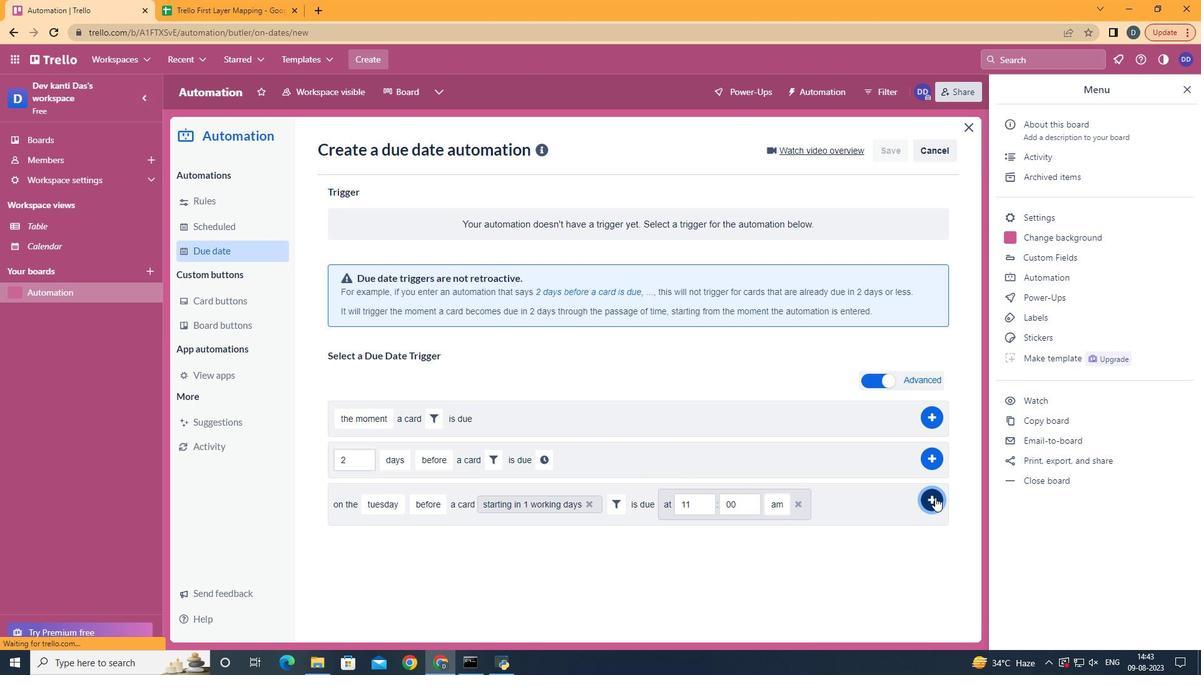 
Action: Mouse pressed left at (881, 471)
Screenshot: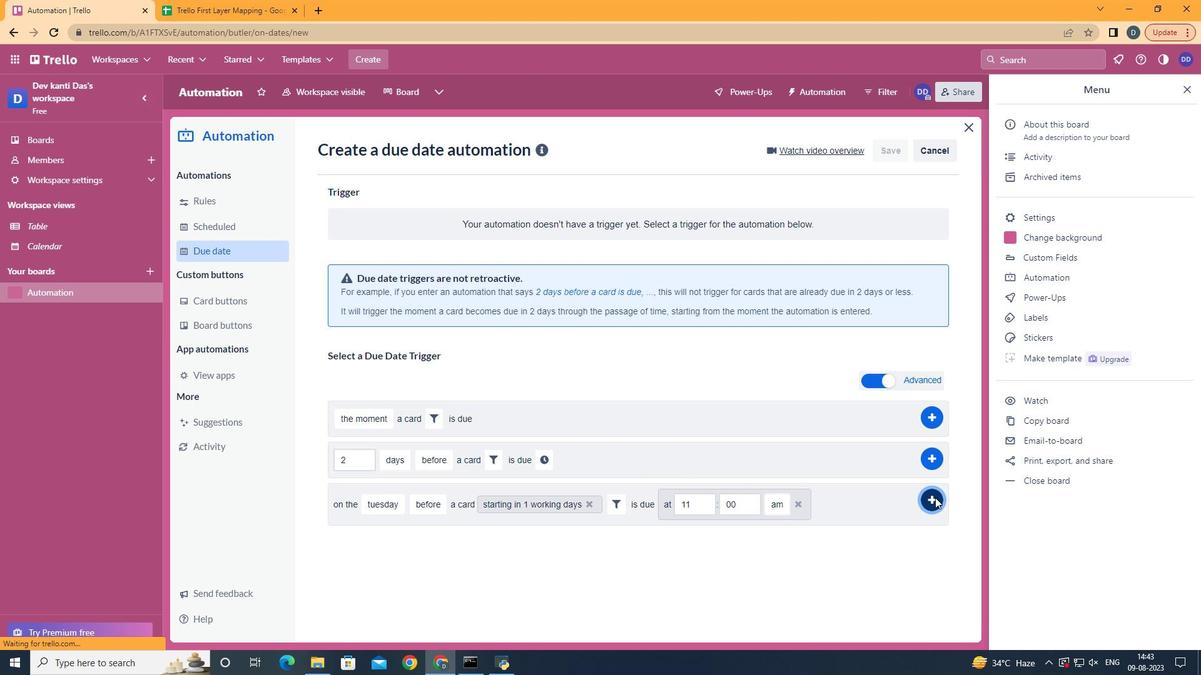 
Action: Mouse moved to (675, 301)
Screenshot: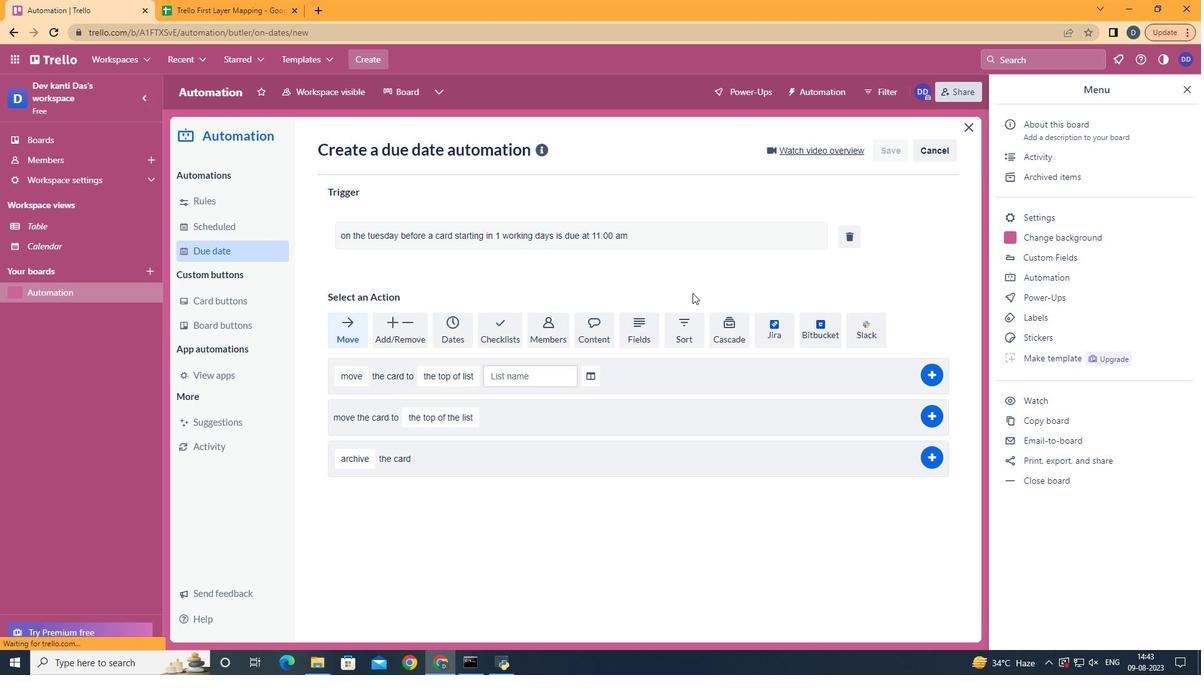 
